 Task: Create a due date automation trigger when advanced on, 2 hours before a card is due add fields with custom field "Resume" set to a number greater than 1 and lower than 10.
Action: Mouse moved to (909, 270)
Screenshot: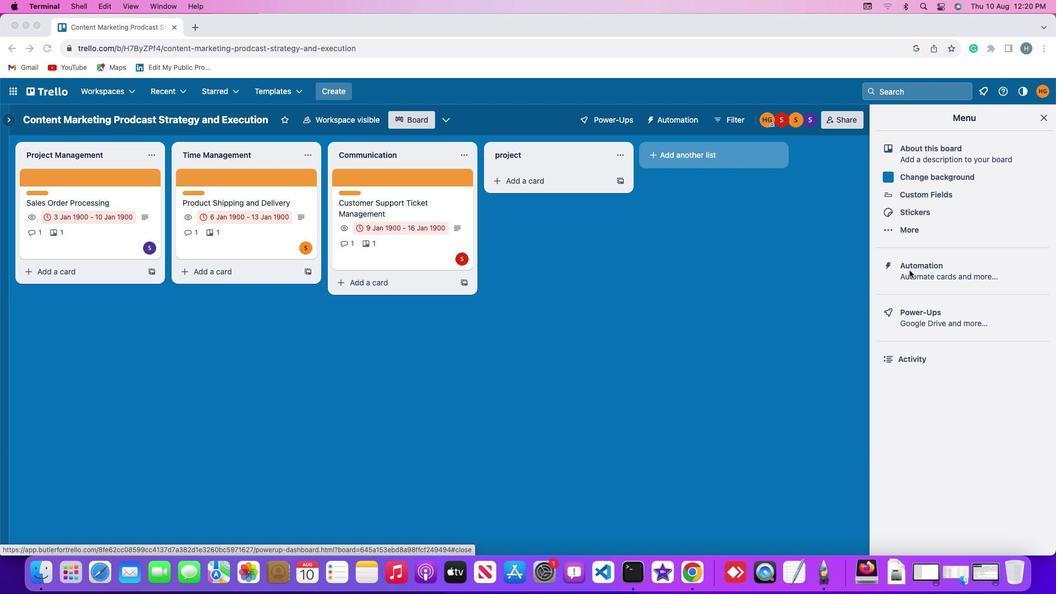
Action: Mouse pressed left at (909, 270)
Screenshot: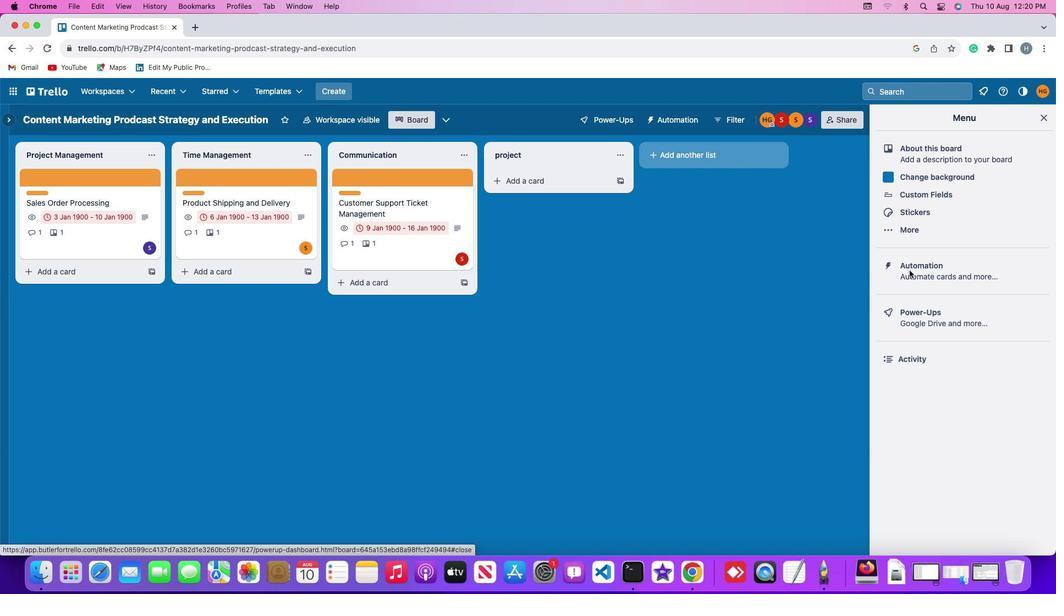 
Action: Mouse pressed left at (909, 270)
Screenshot: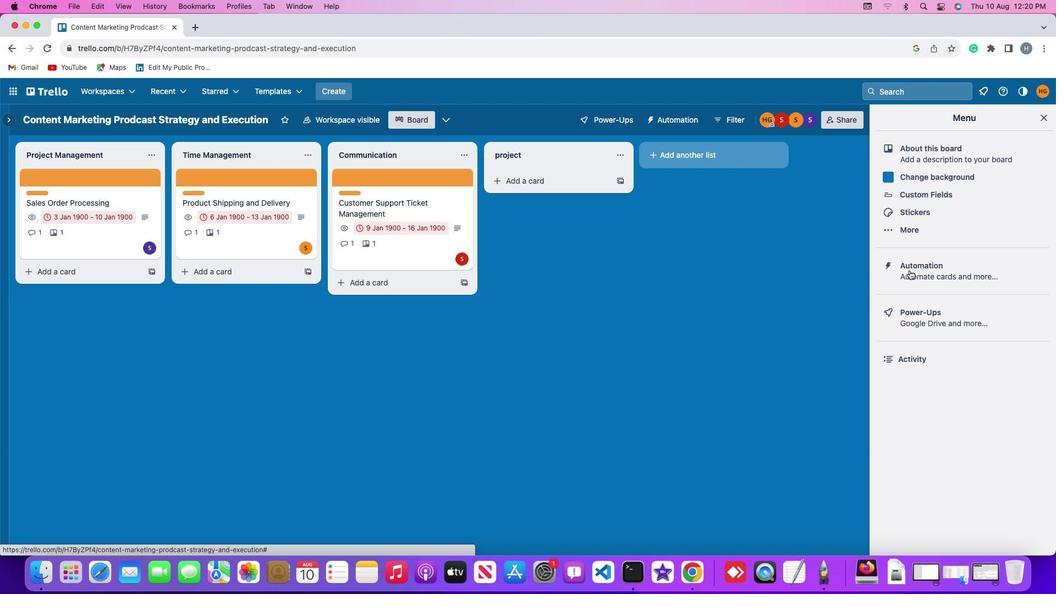 
Action: Mouse moved to (59, 257)
Screenshot: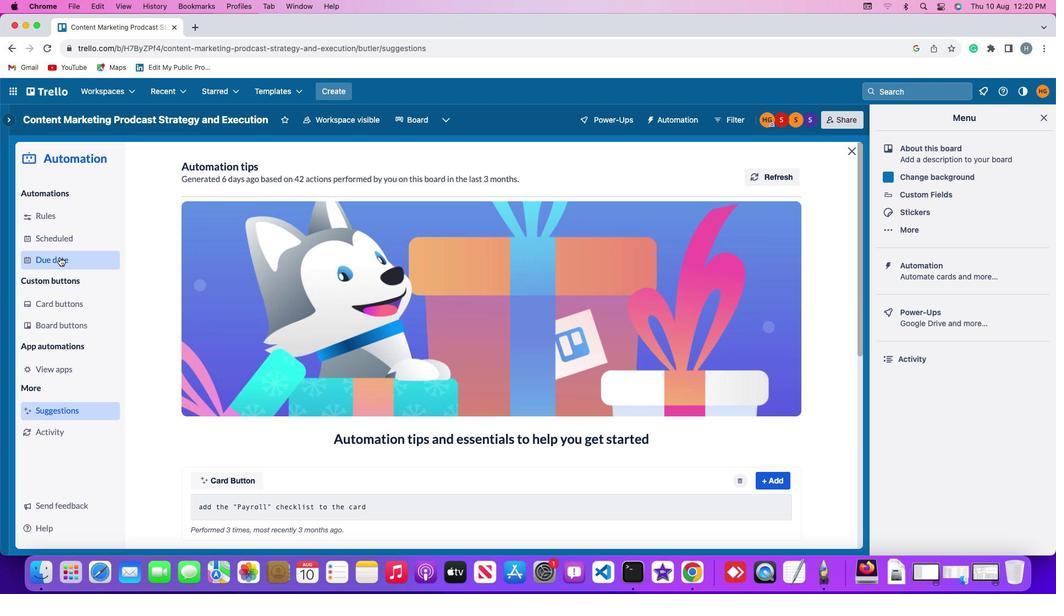 
Action: Mouse pressed left at (59, 257)
Screenshot: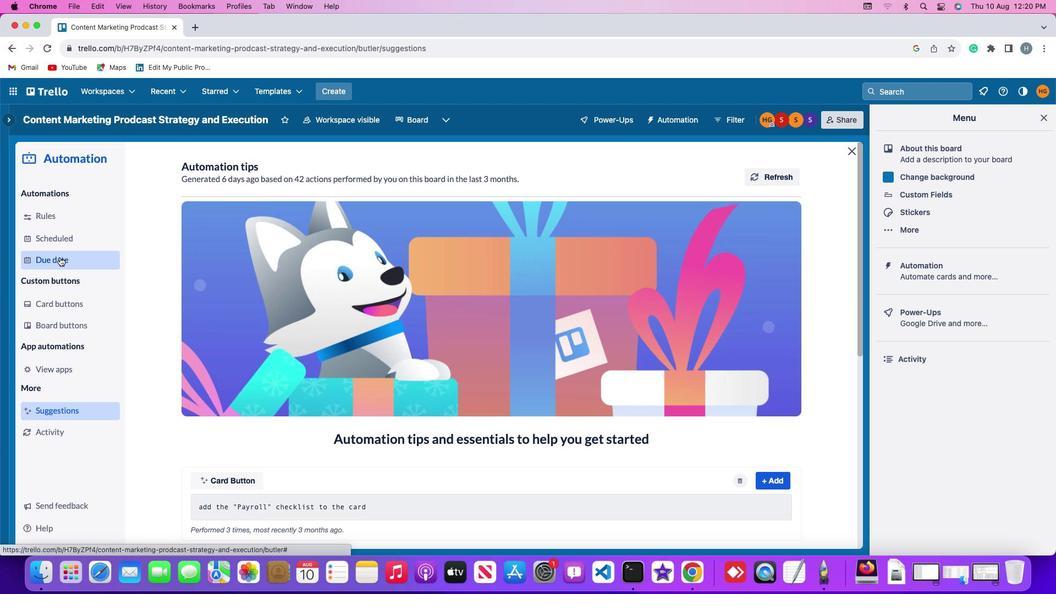 
Action: Mouse moved to (756, 164)
Screenshot: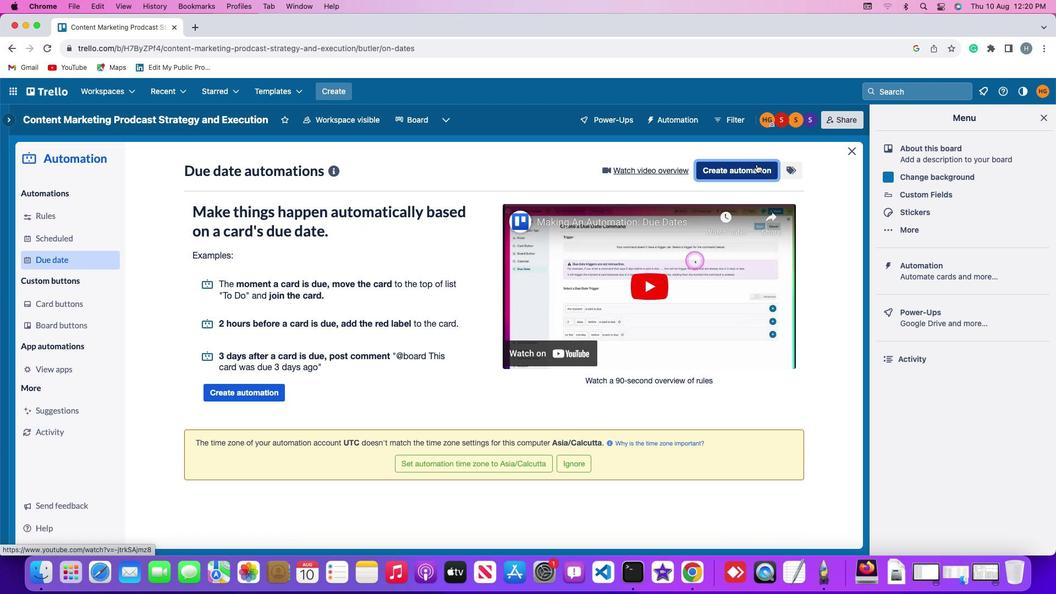 
Action: Mouse pressed left at (756, 164)
Screenshot: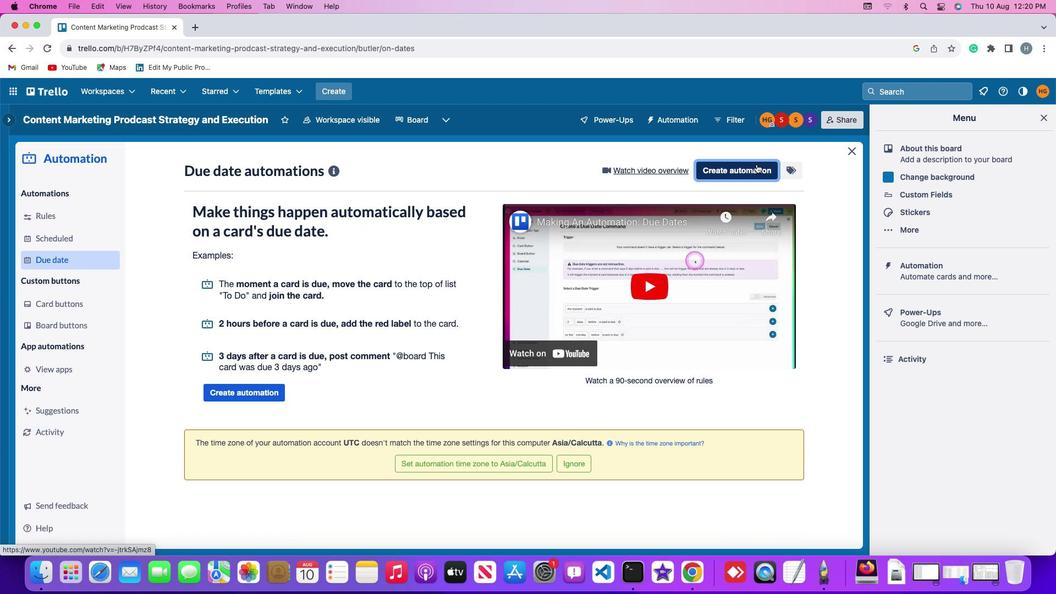 
Action: Mouse moved to (248, 278)
Screenshot: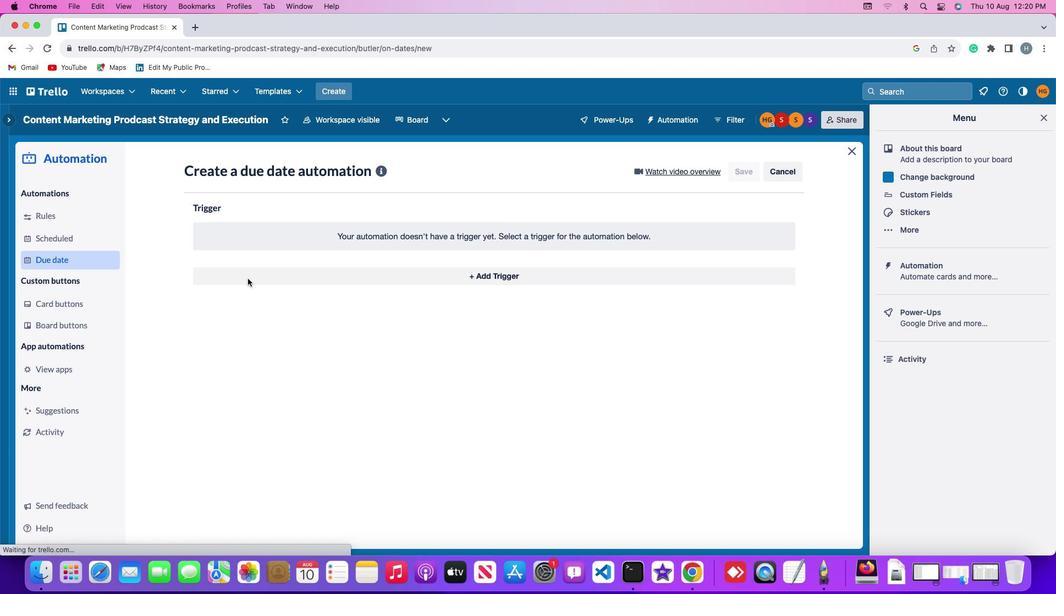
Action: Mouse pressed left at (248, 278)
Screenshot: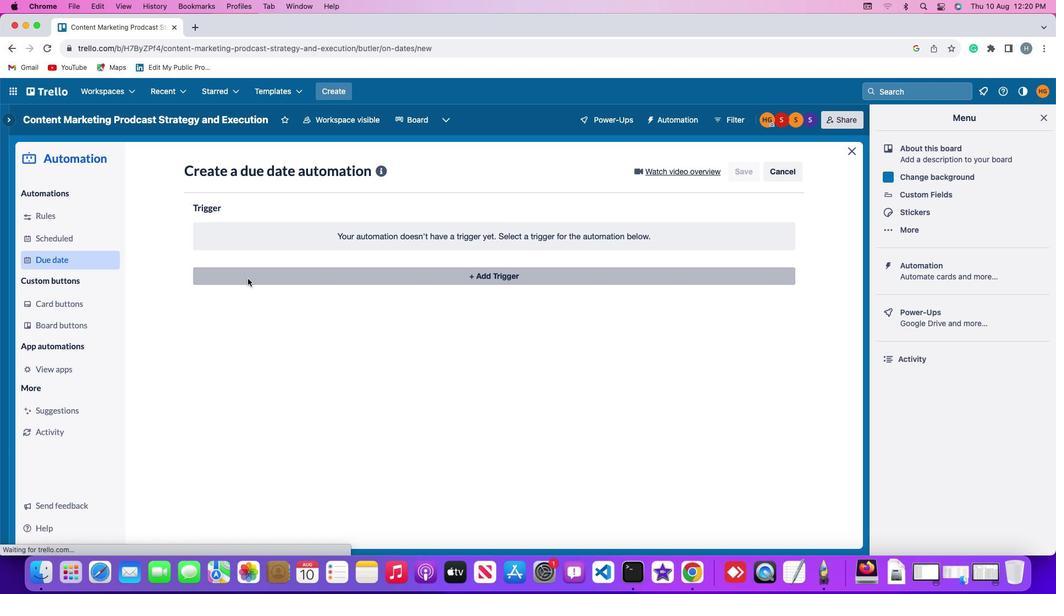 
Action: Mouse moved to (219, 440)
Screenshot: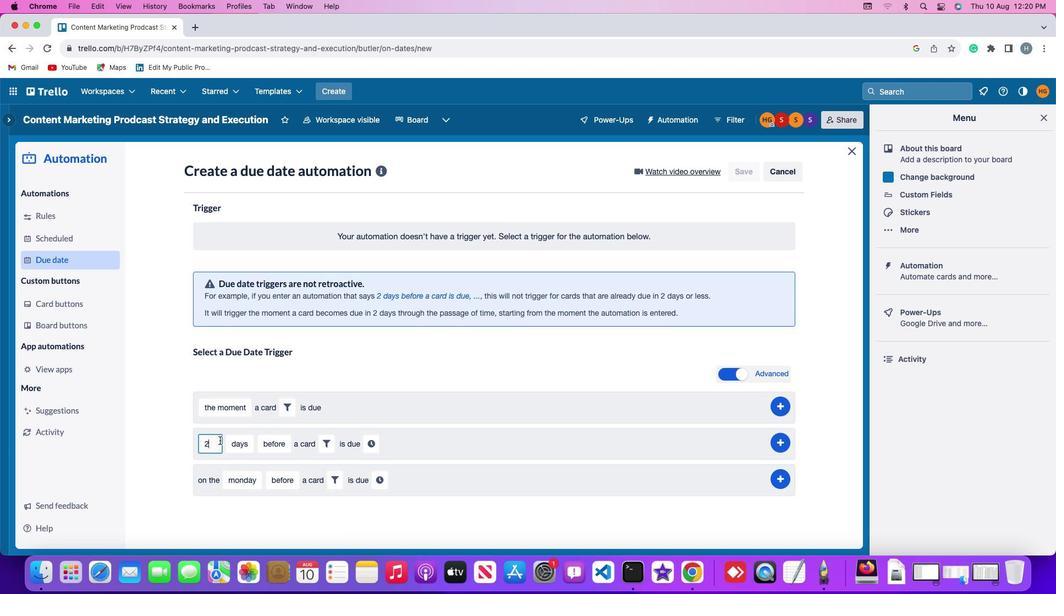 
Action: Mouse pressed left at (219, 440)
Screenshot: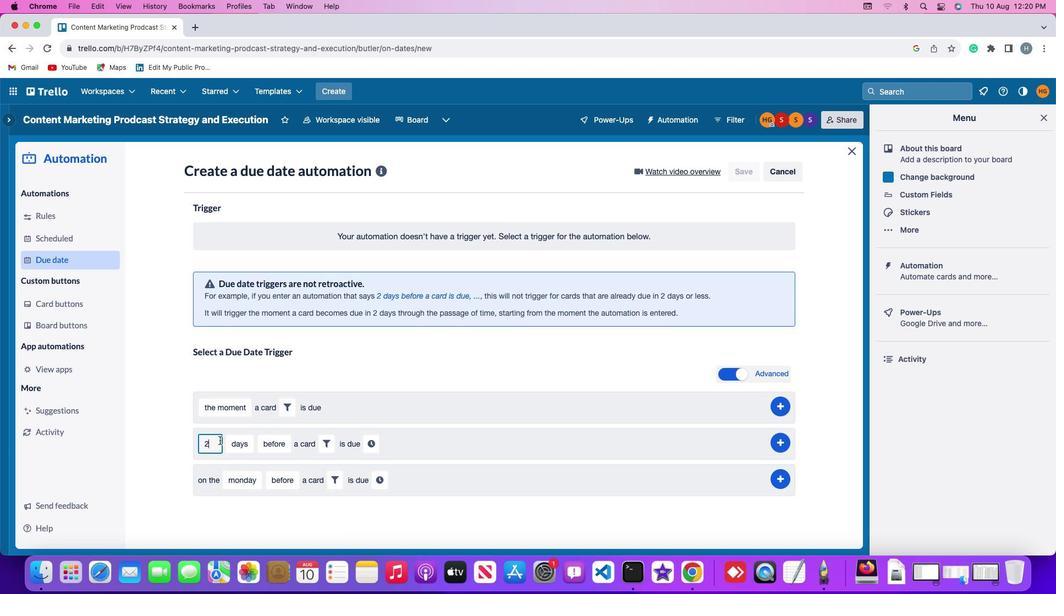 
Action: Mouse moved to (216, 439)
Screenshot: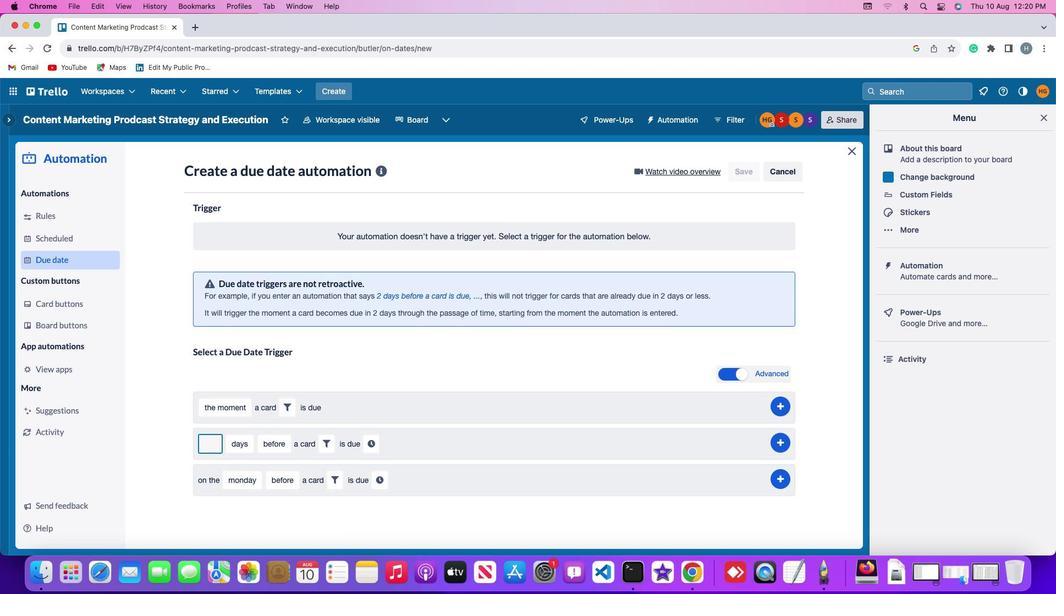 
Action: Key pressed Key.backspace
Screenshot: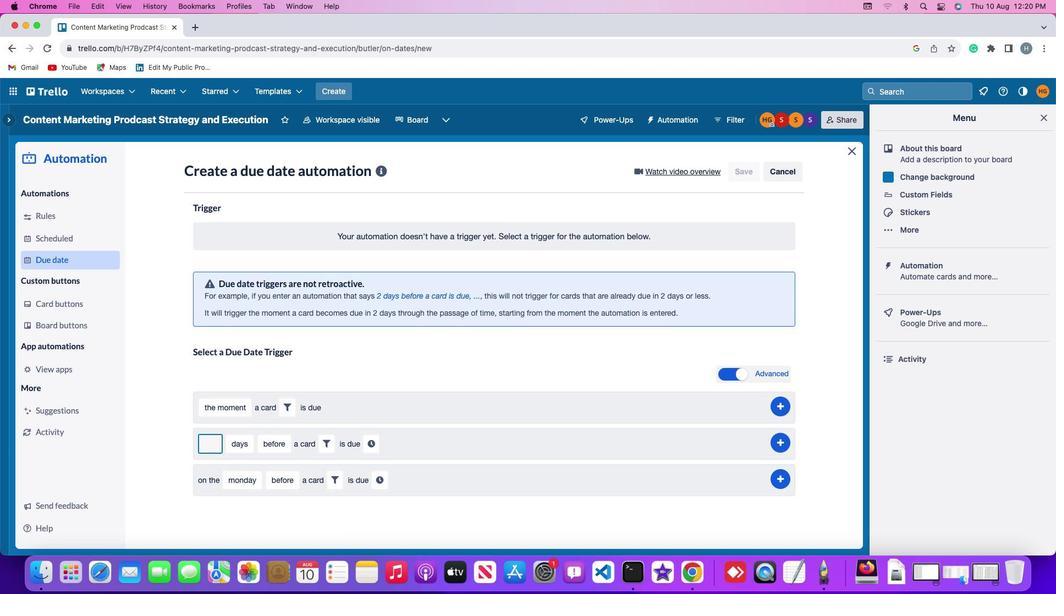 
Action: Mouse moved to (216, 440)
Screenshot: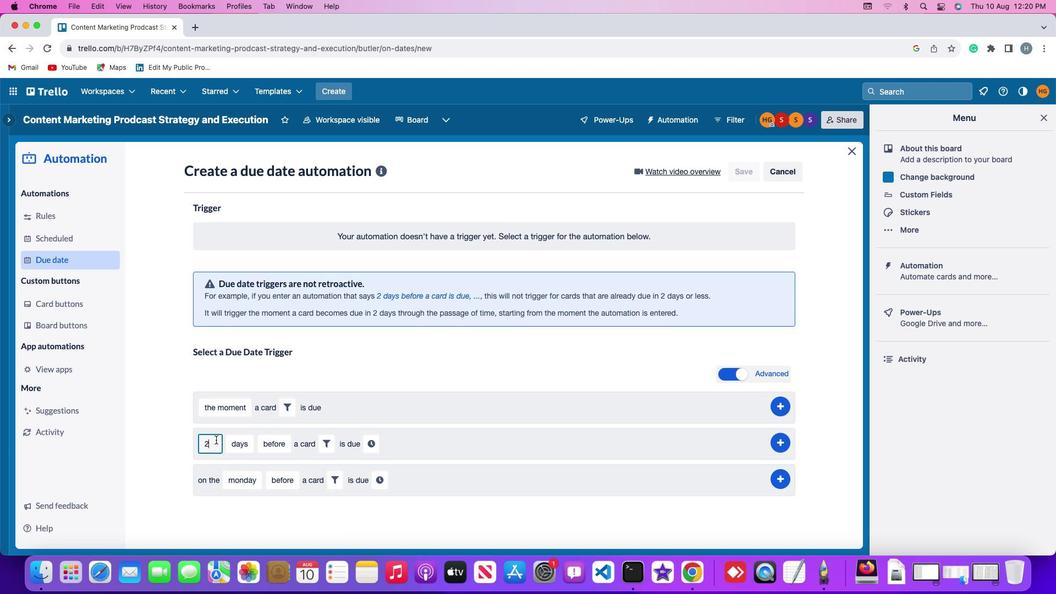 
Action: Key pressed '2'
Screenshot: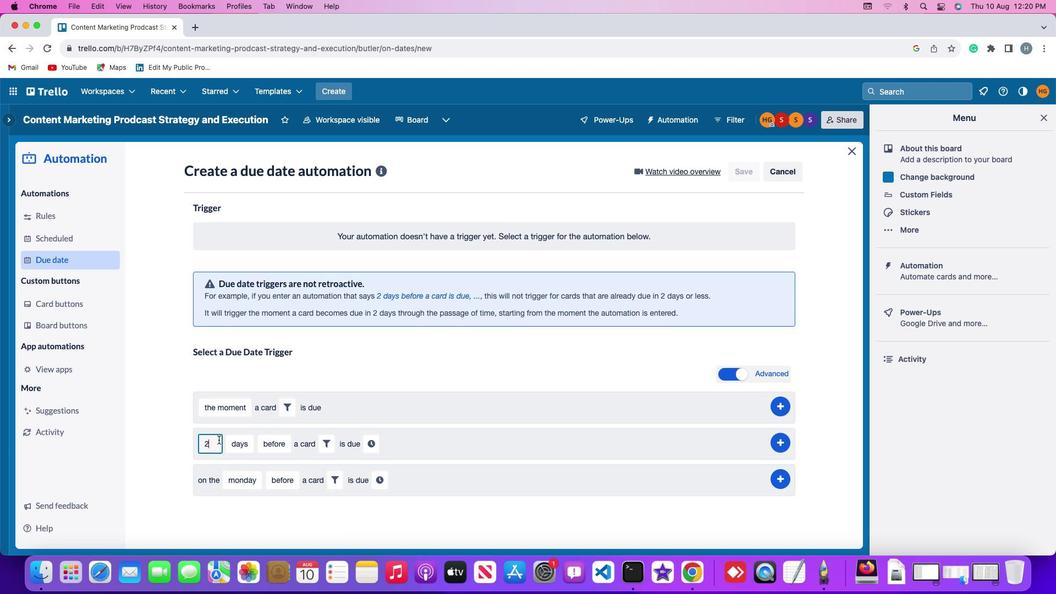 
Action: Mouse moved to (242, 440)
Screenshot: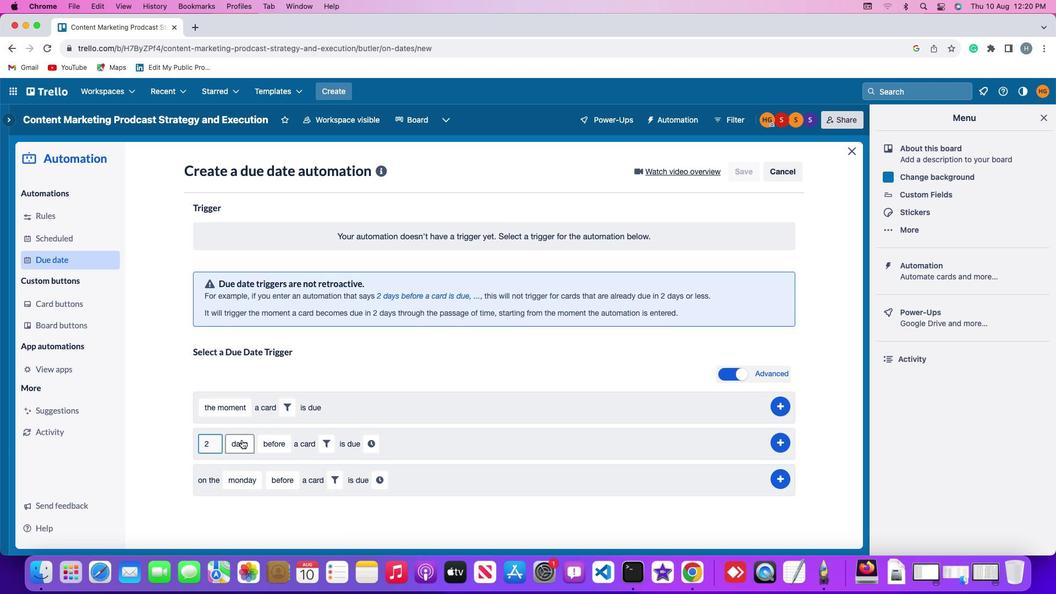 
Action: Mouse pressed left at (242, 440)
Screenshot: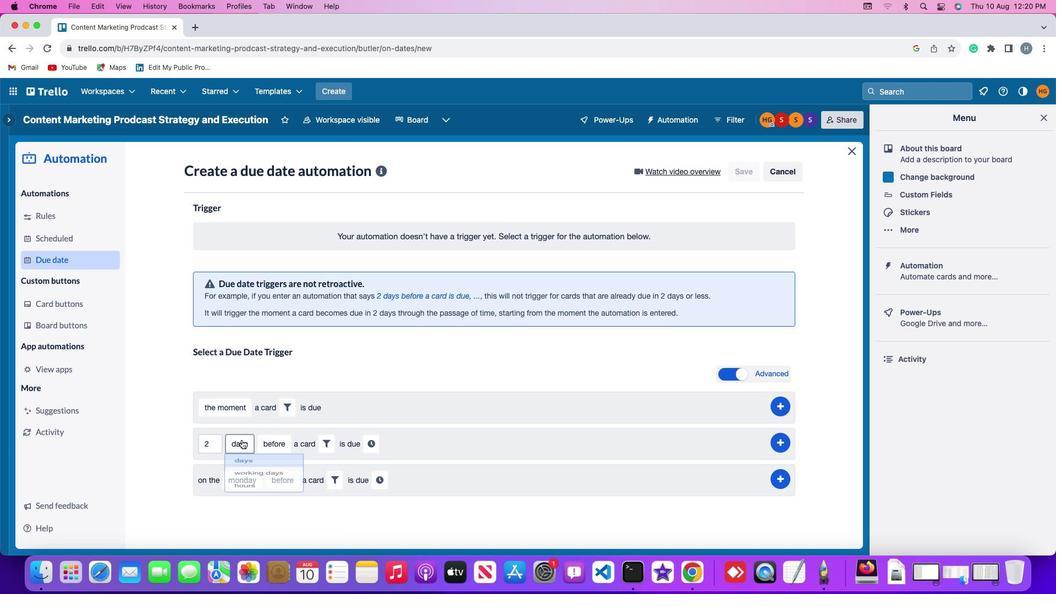 
Action: Mouse moved to (243, 504)
Screenshot: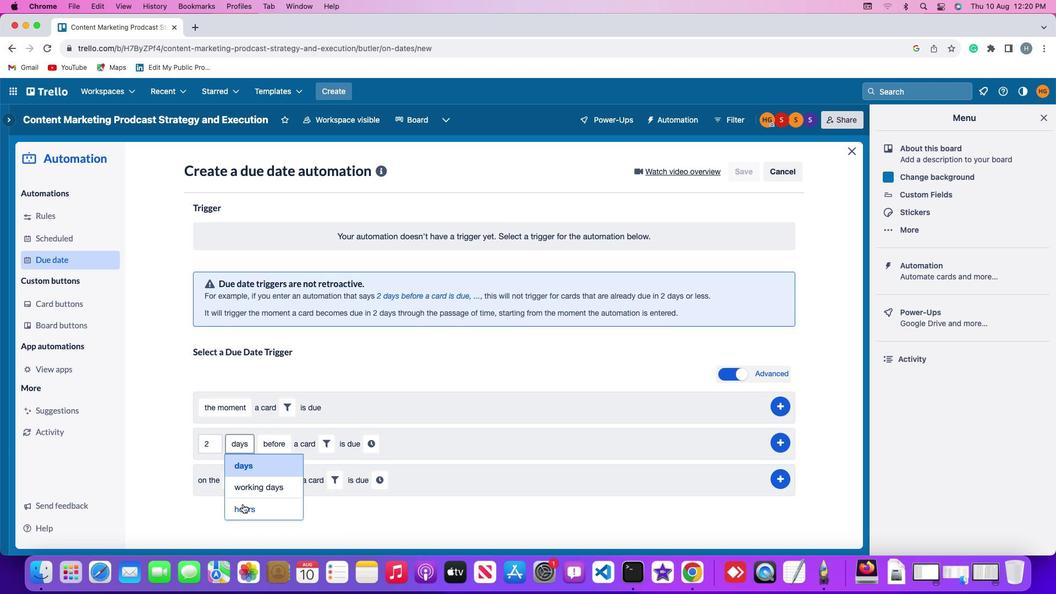 
Action: Mouse pressed left at (243, 504)
Screenshot: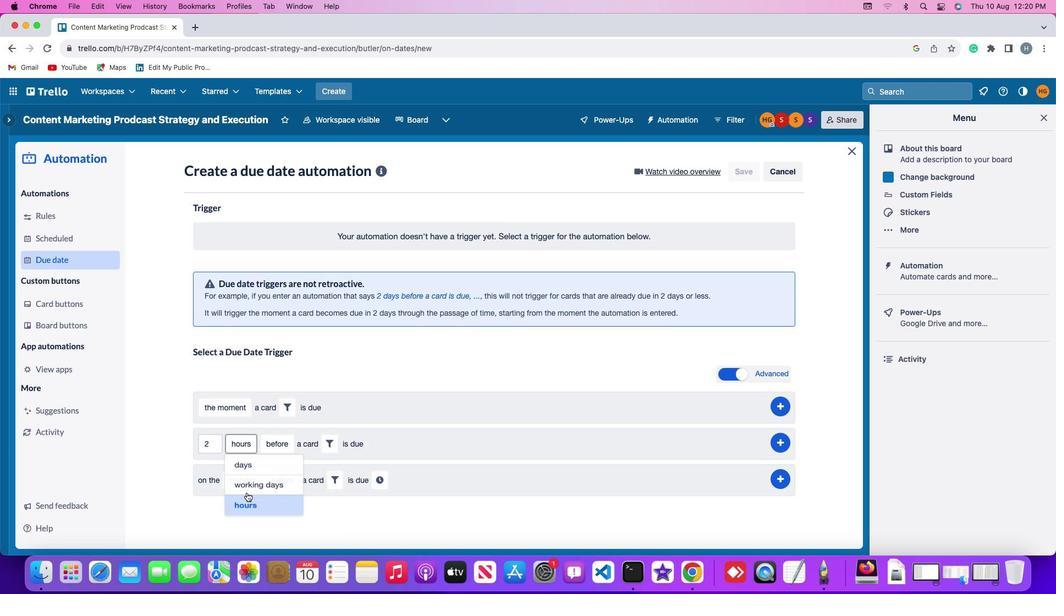 
Action: Mouse moved to (269, 443)
Screenshot: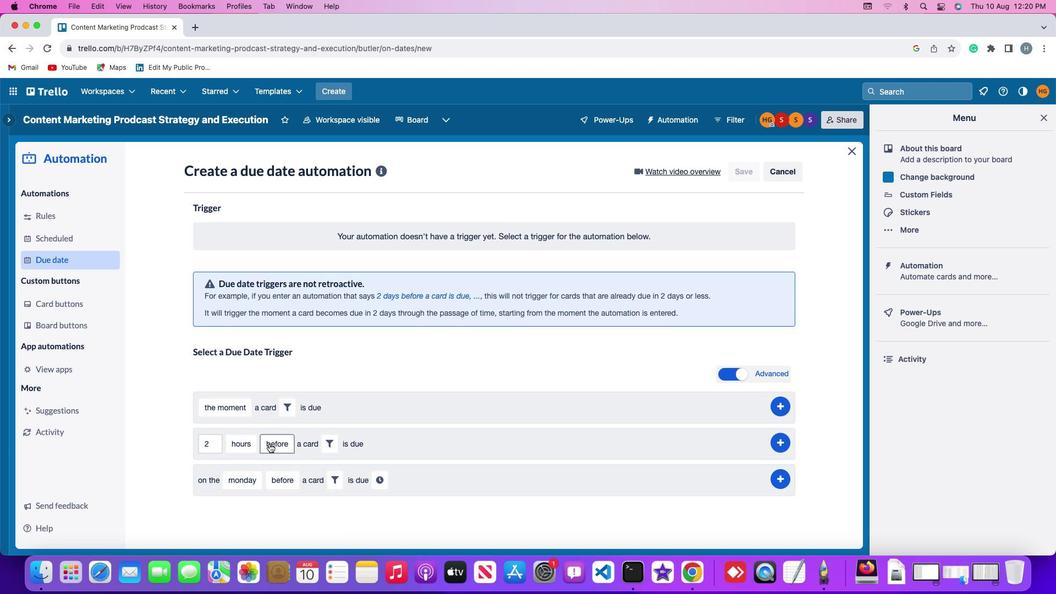 
Action: Mouse pressed left at (269, 443)
Screenshot: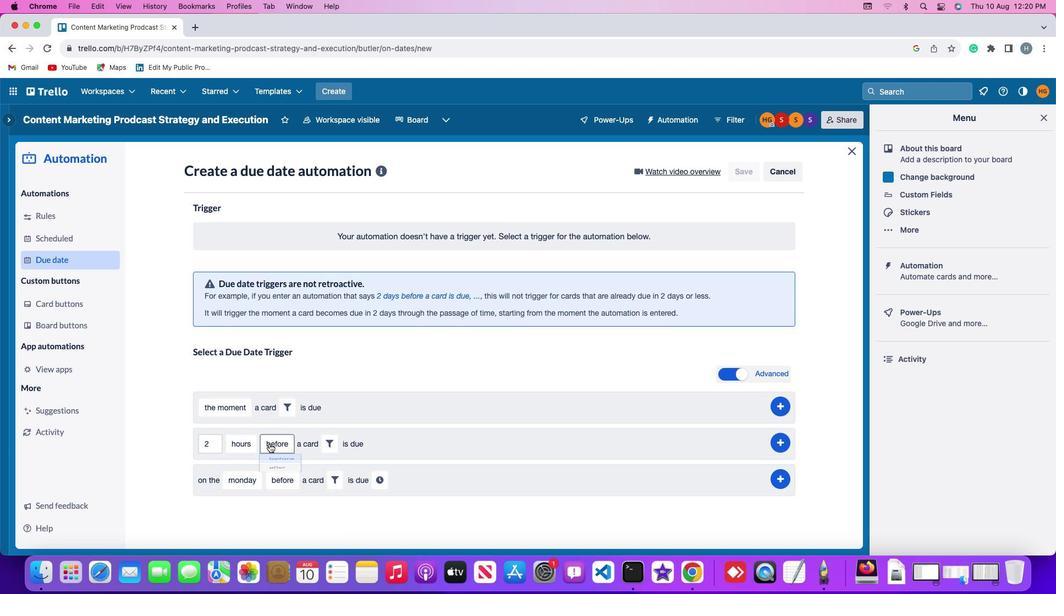
Action: Mouse moved to (286, 462)
Screenshot: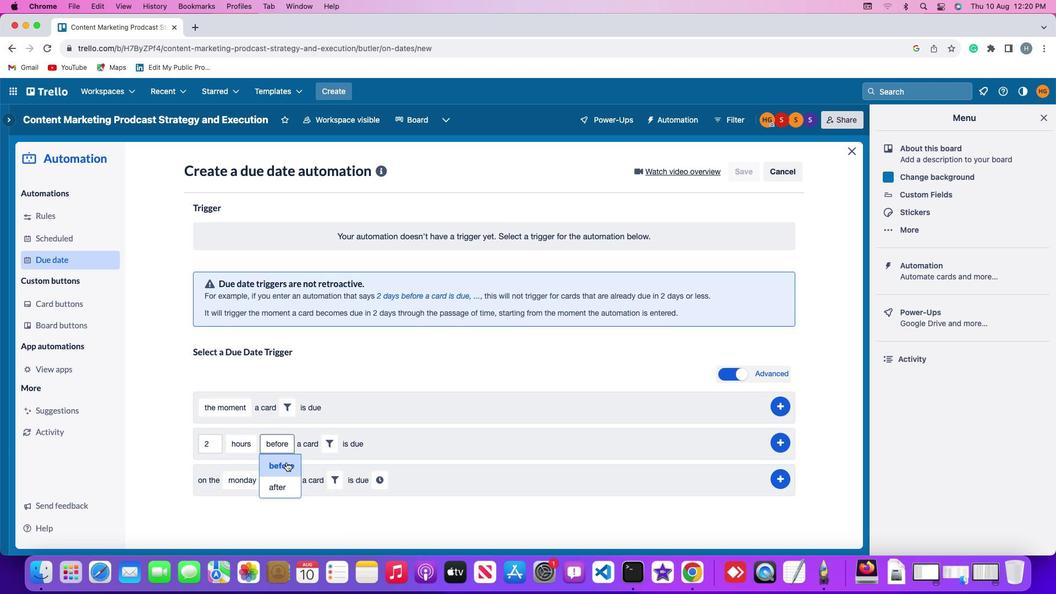 
Action: Mouse pressed left at (286, 462)
Screenshot: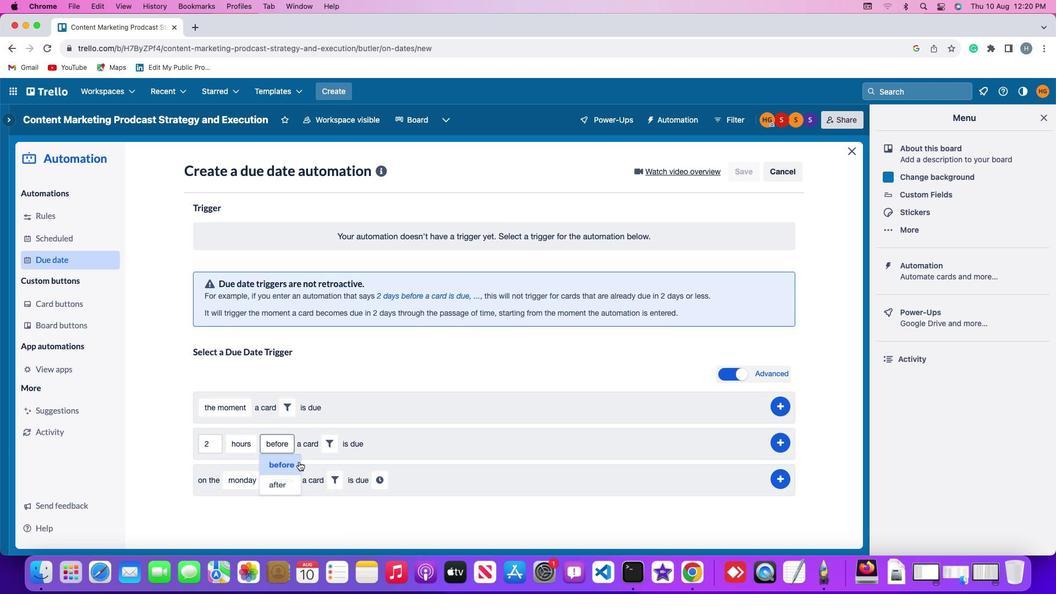 
Action: Mouse moved to (337, 447)
Screenshot: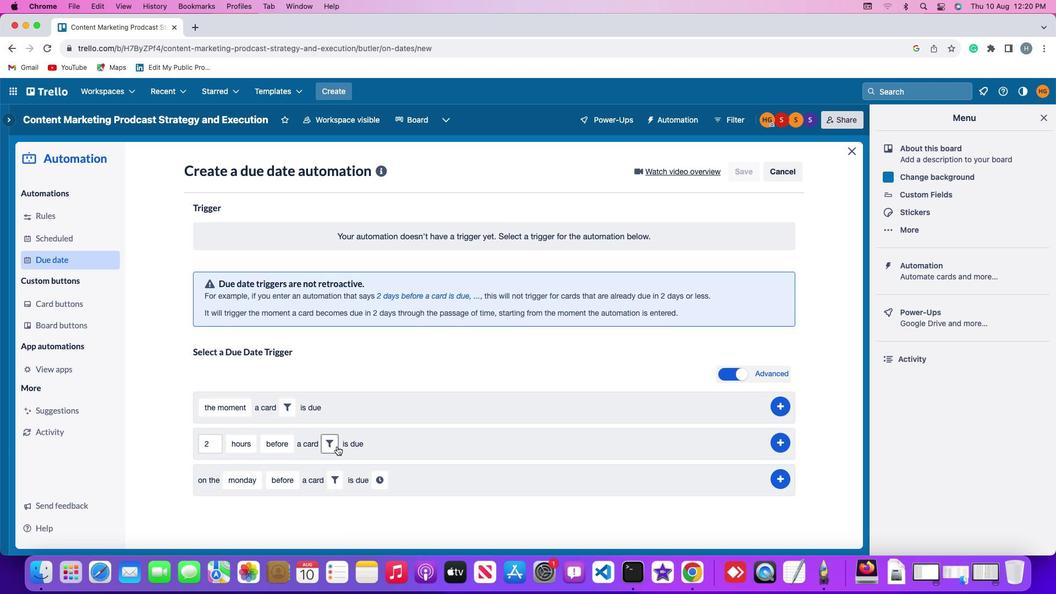 
Action: Mouse pressed left at (337, 447)
Screenshot: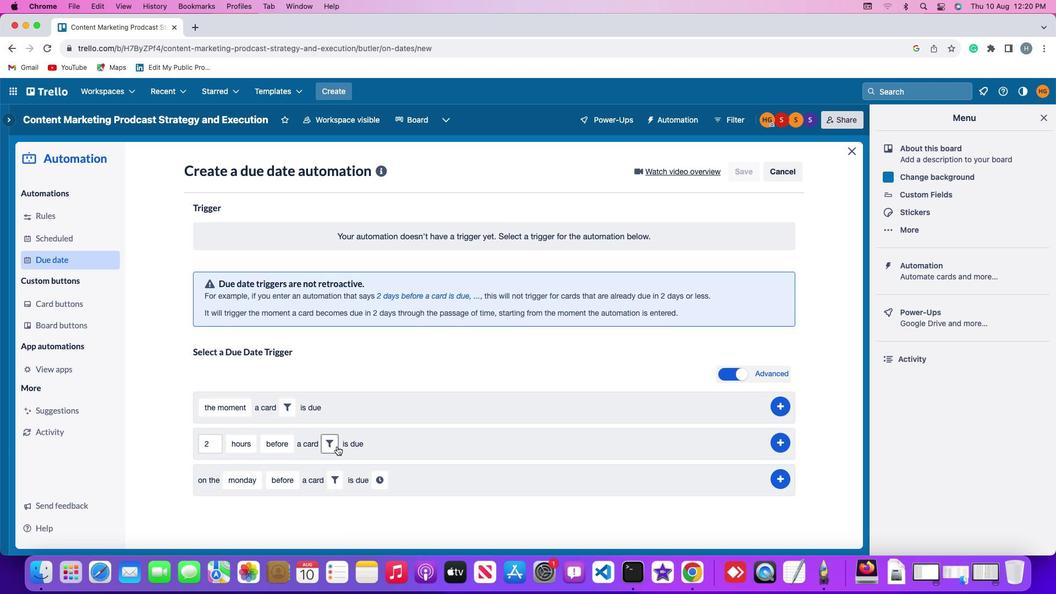 
Action: Mouse moved to (498, 480)
Screenshot: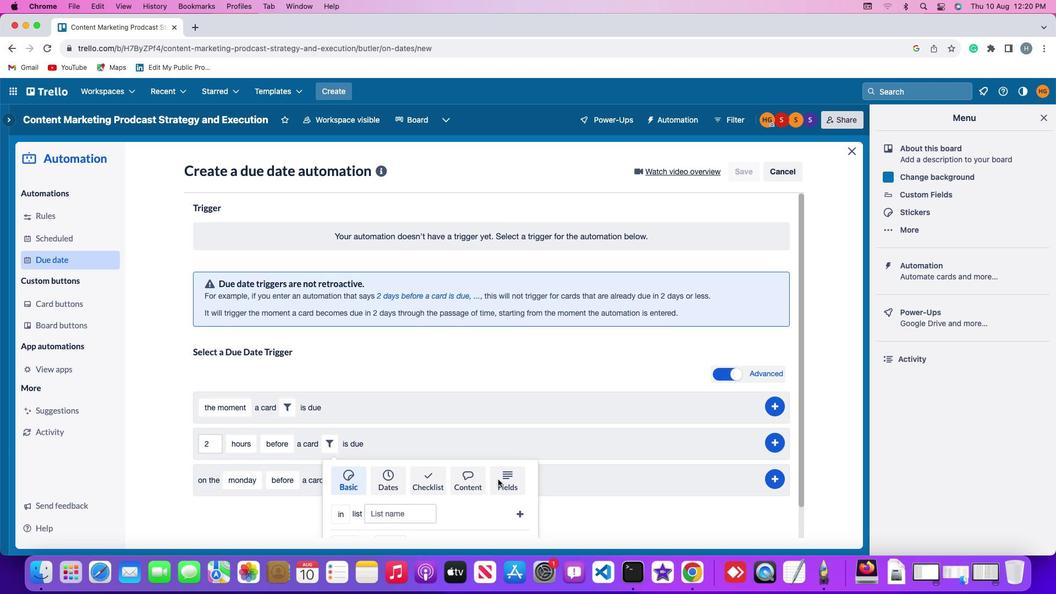 
Action: Mouse pressed left at (498, 480)
Screenshot: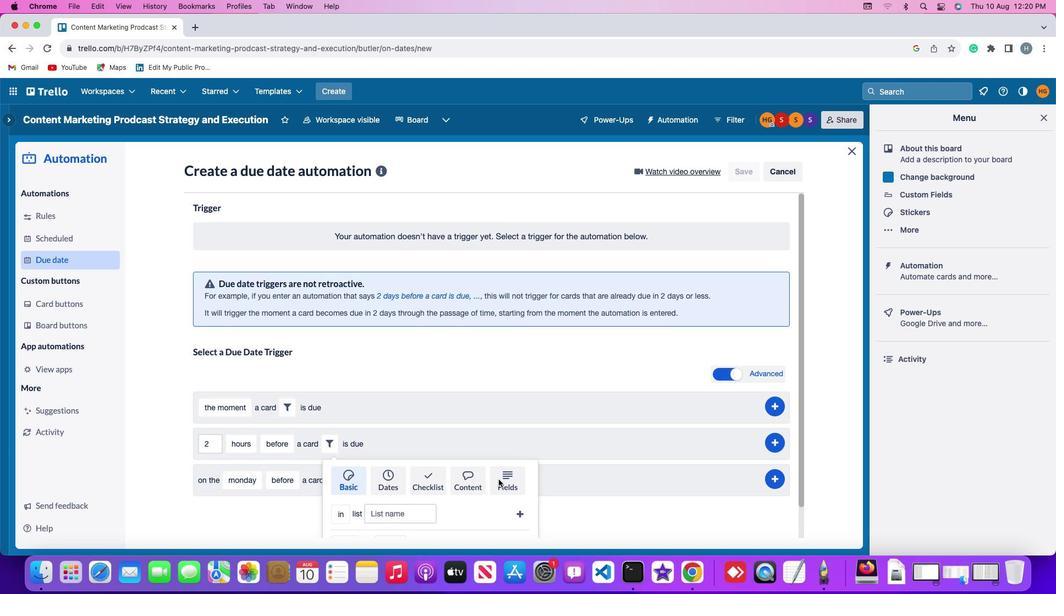 
Action: Mouse moved to (293, 511)
Screenshot: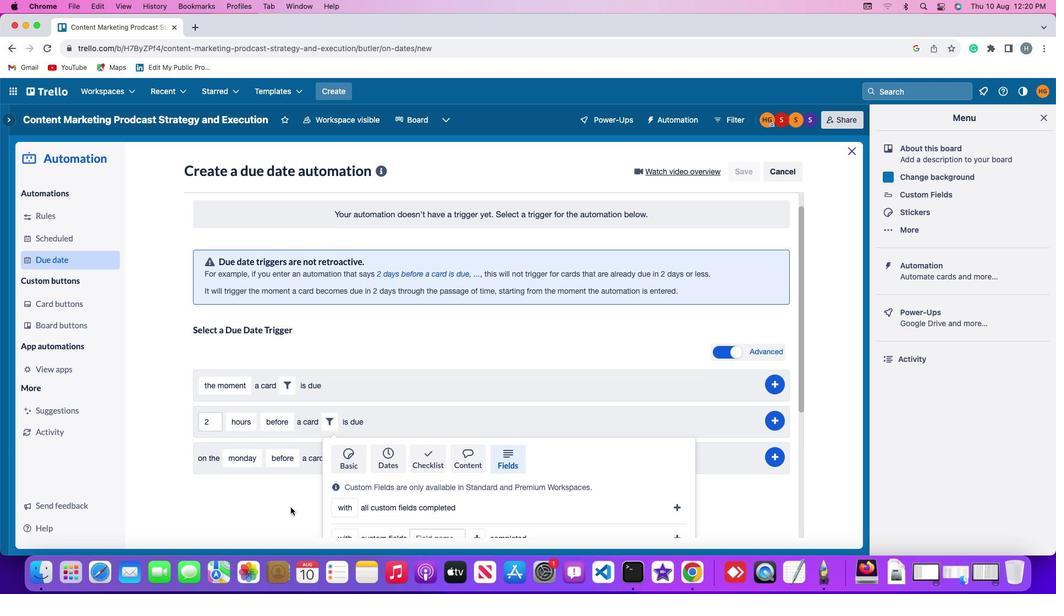 
Action: Mouse scrolled (293, 511) with delta (0, 0)
Screenshot: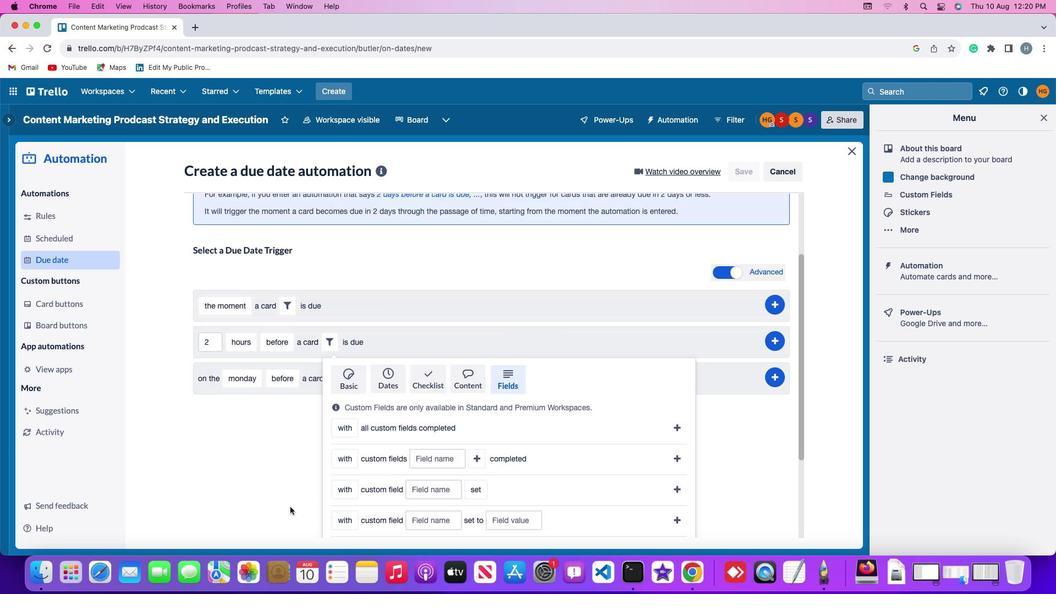 
Action: Mouse moved to (293, 511)
Screenshot: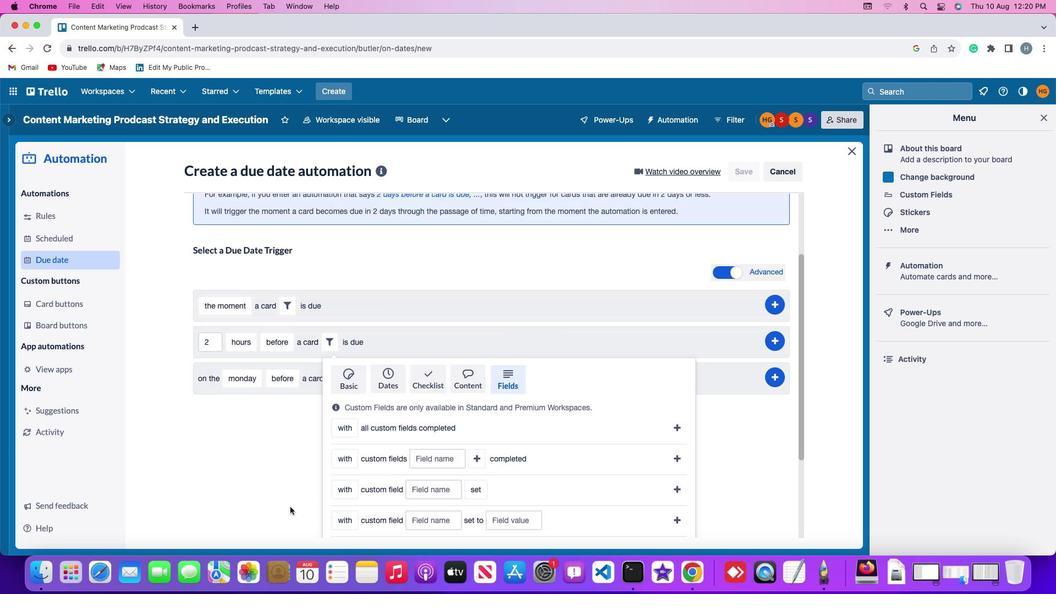 
Action: Mouse scrolled (293, 511) with delta (0, 0)
Screenshot: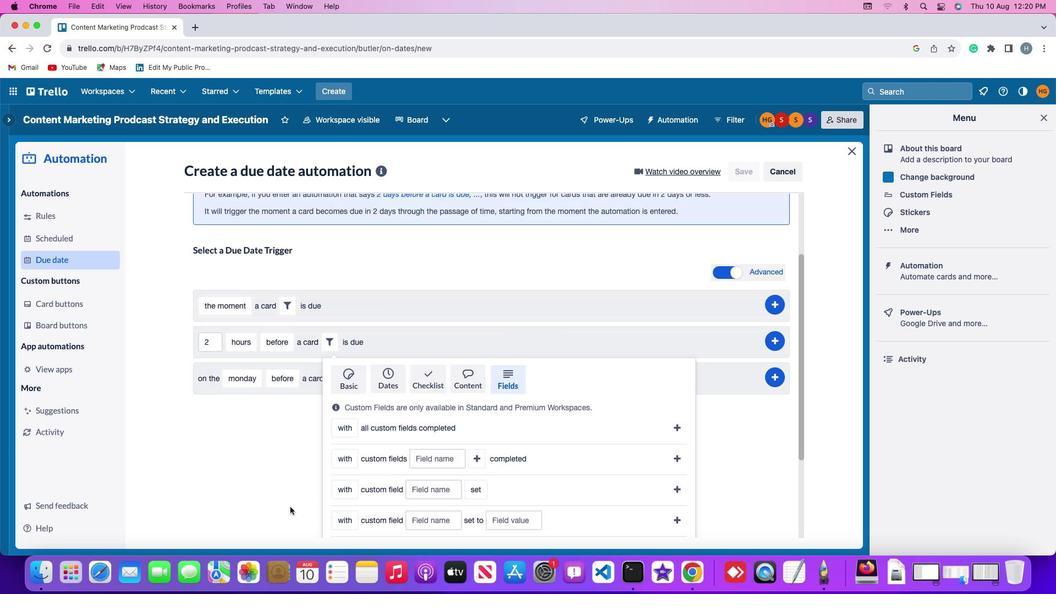 
Action: Mouse moved to (293, 511)
Screenshot: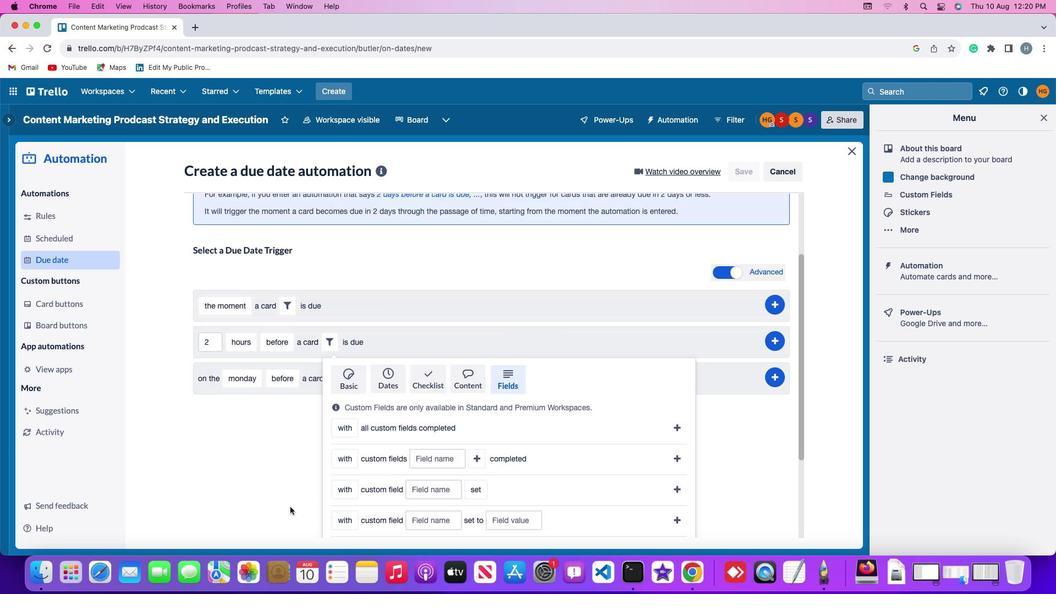 
Action: Mouse scrolled (293, 511) with delta (0, -1)
Screenshot: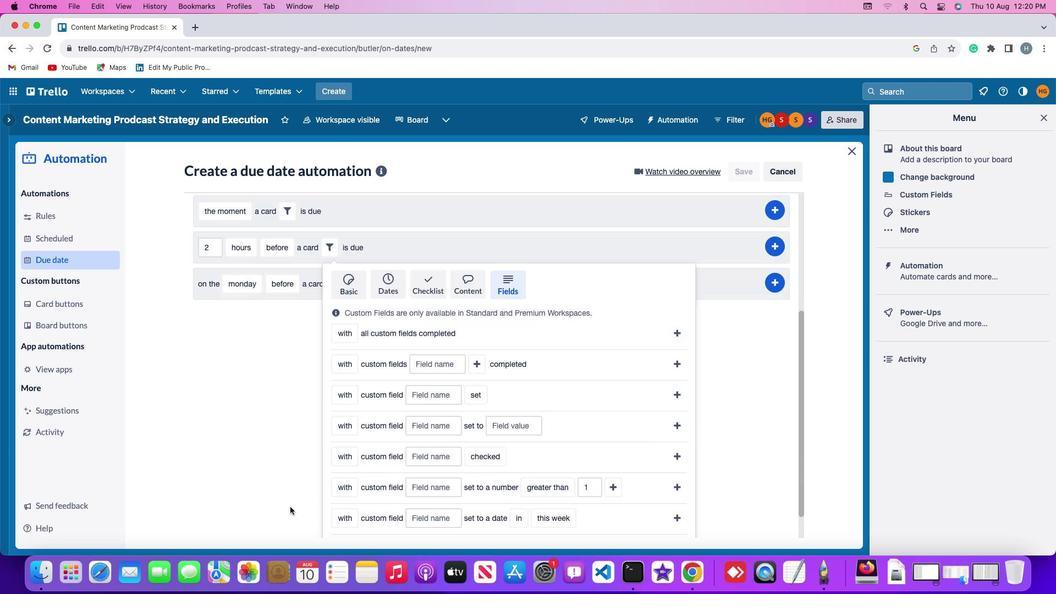 
Action: Mouse moved to (292, 510)
Screenshot: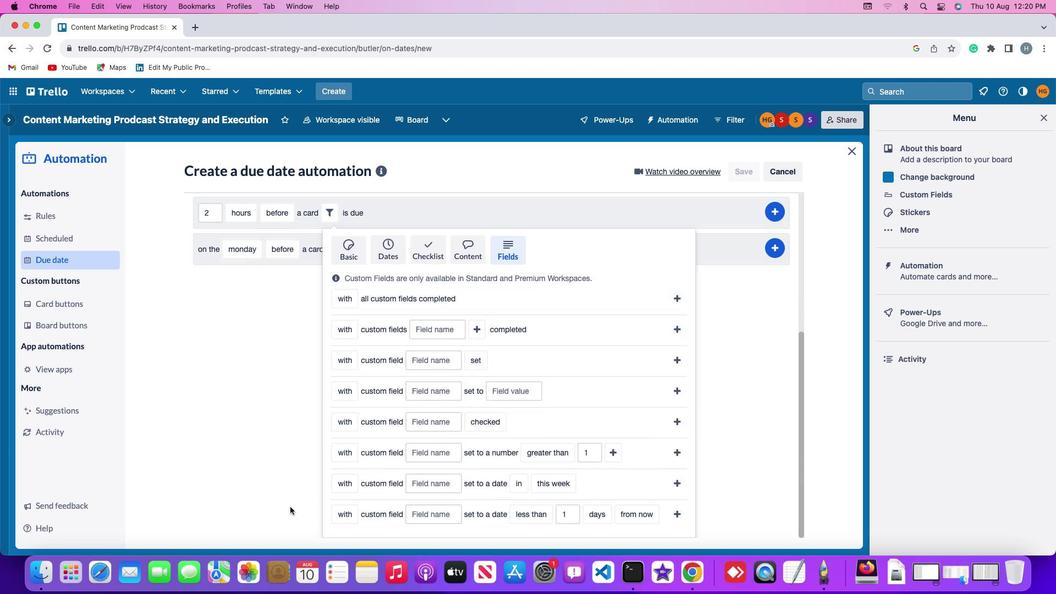 
Action: Mouse scrolled (292, 510) with delta (0, -2)
Screenshot: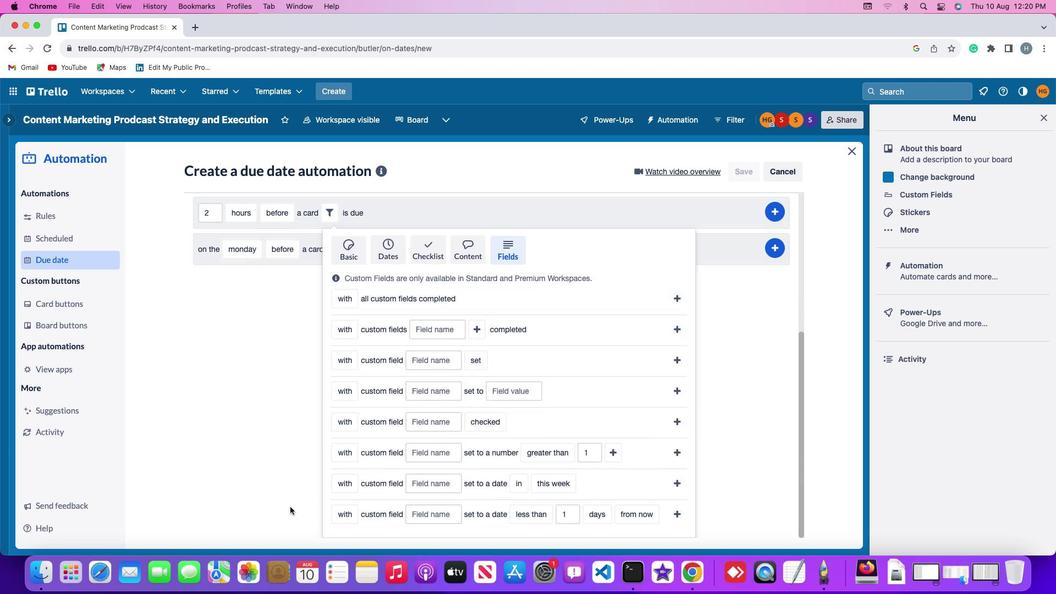 
Action: Mouse moved to (291, 508)
Screenshot: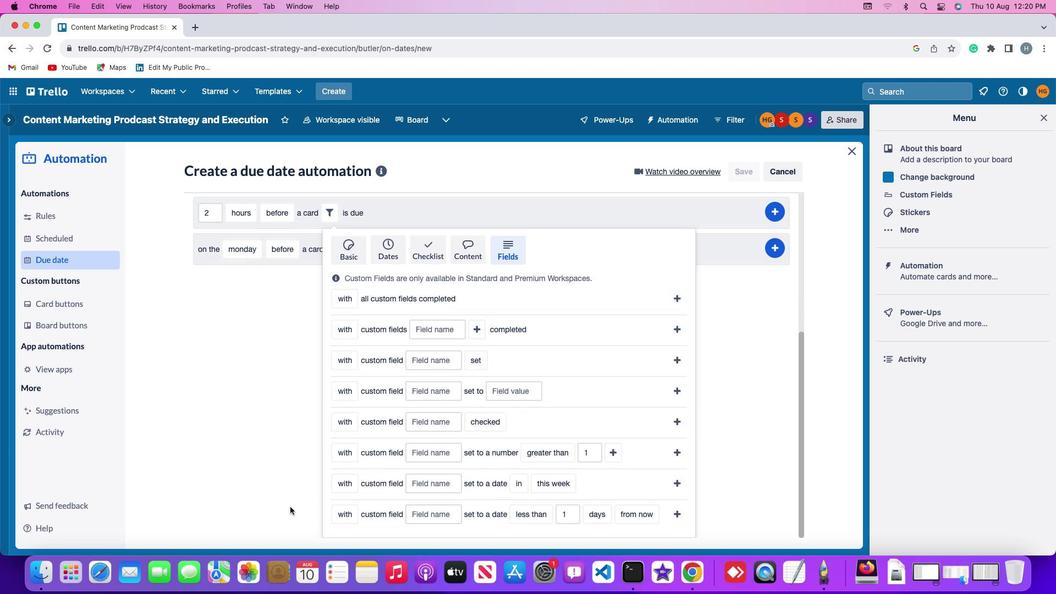 
Action: Mouse scrolled (291, 508) with delta (0, -3)
Screenshot: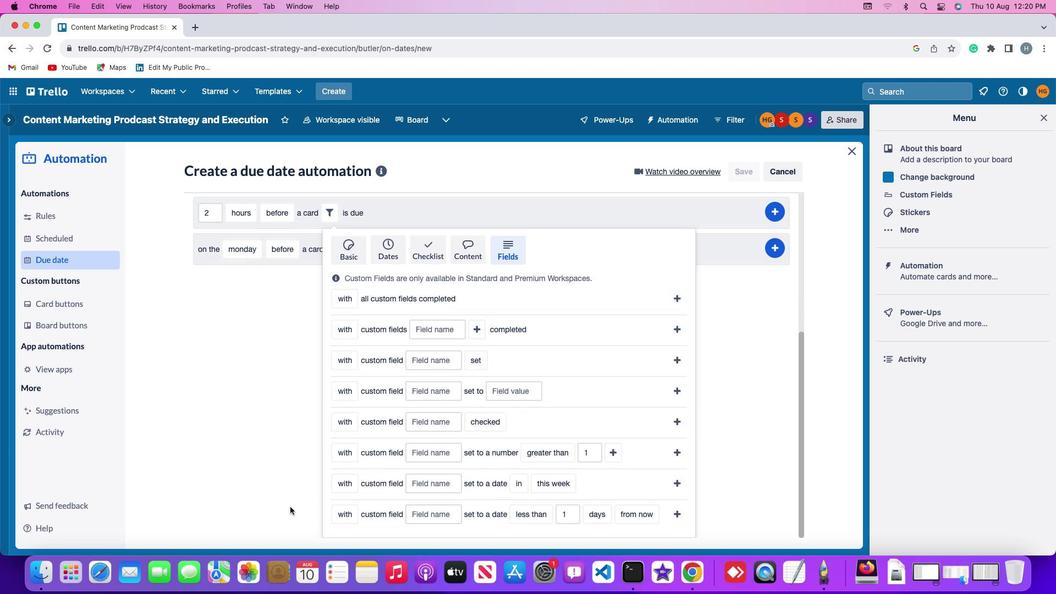 
Action: Mouse moved to (290, 507)
Screenshot: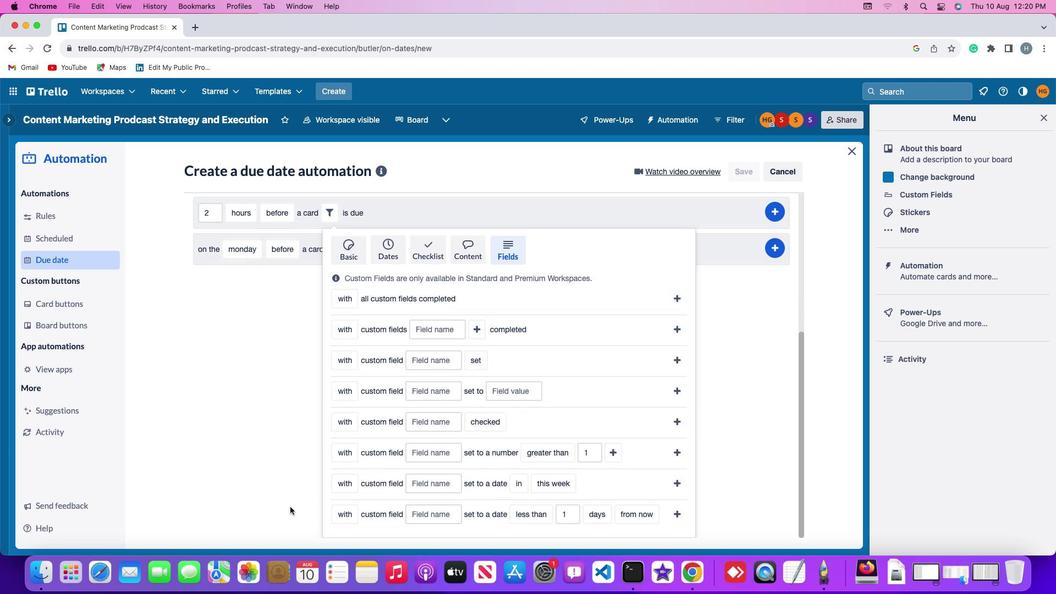 
Action: Mouse scrolled (290, 507) with delta (0, 0)
Screenshot: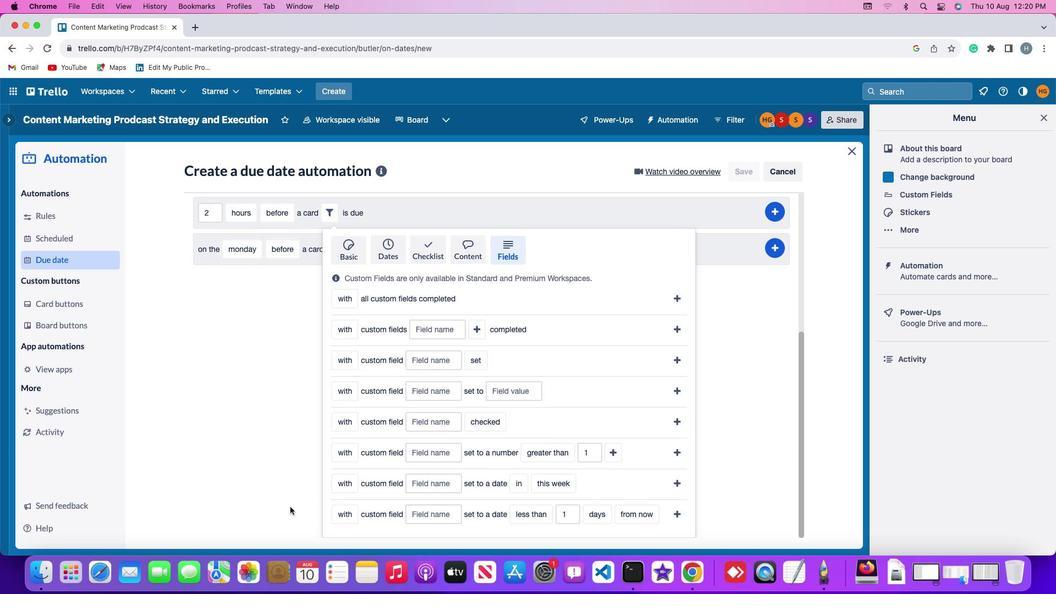 
Action: Mouse scrolled (290, 507) with delta (0, 0)
Screenshot: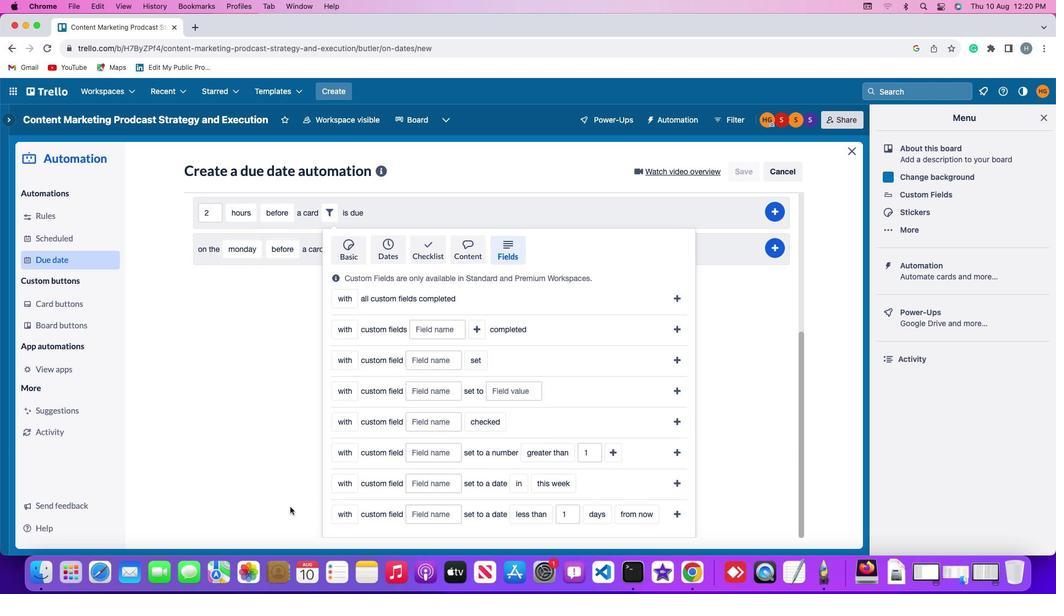 
Action: Mouse scrolled (290, 507) with delta (0, -1)
Screenshot: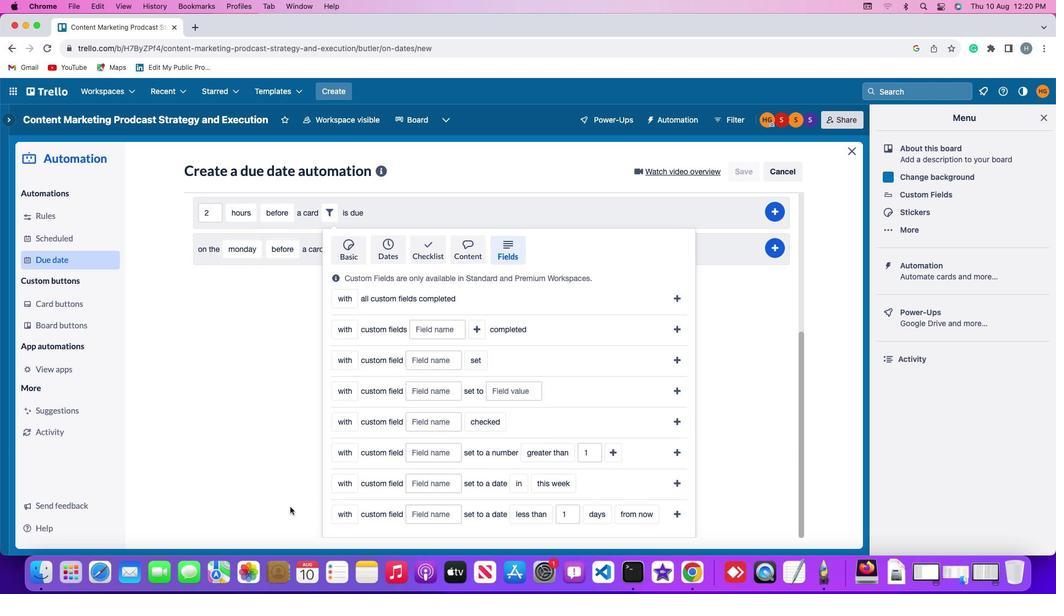 
Action: Mouse scrolled (290, 507) with delta (0, -2)
Screenshot: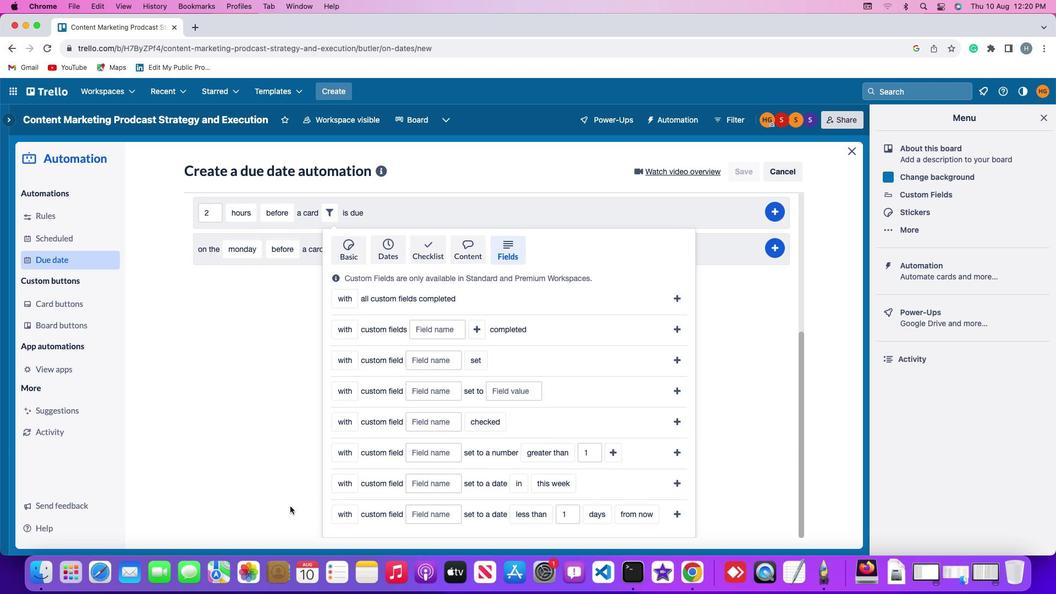 
Action: Mouse moved to (354, 453)
Screenshot: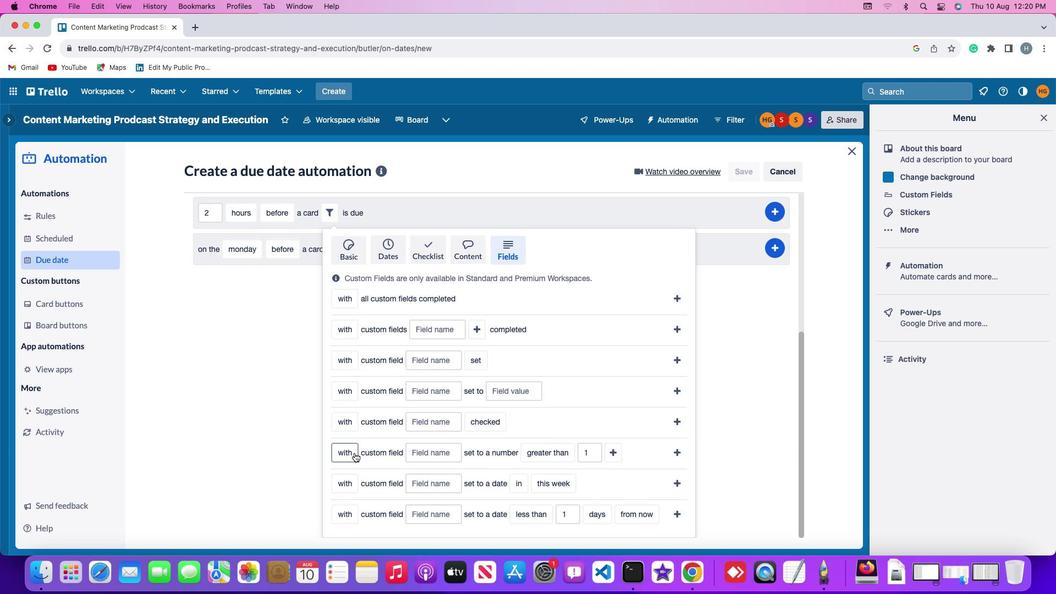 
Action: Mouse pressed left at (354, 453)
Screenshot: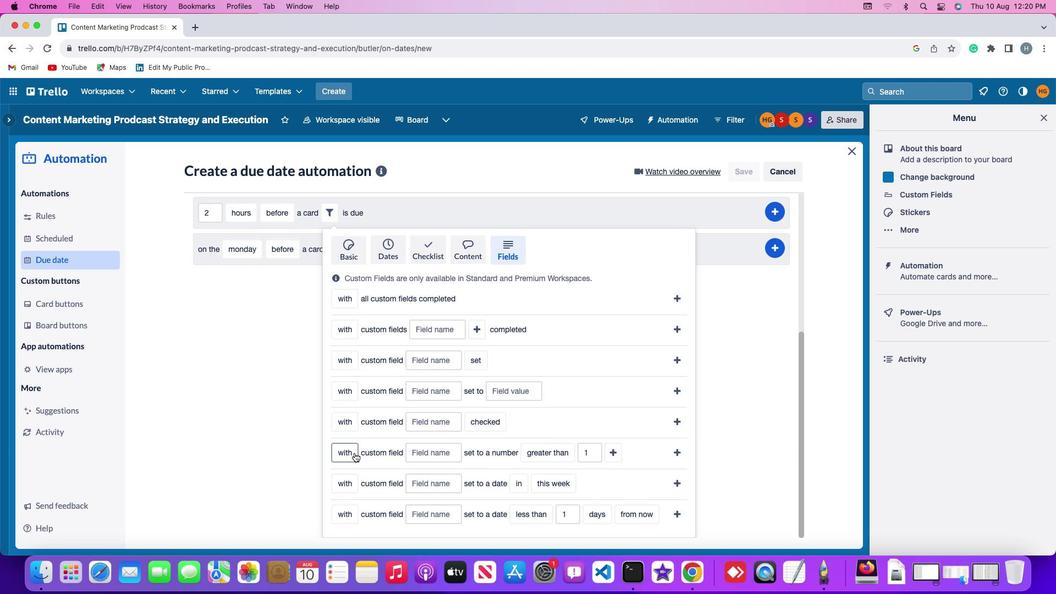 
Action: Mouse moved to (357, 472)
Screenshot: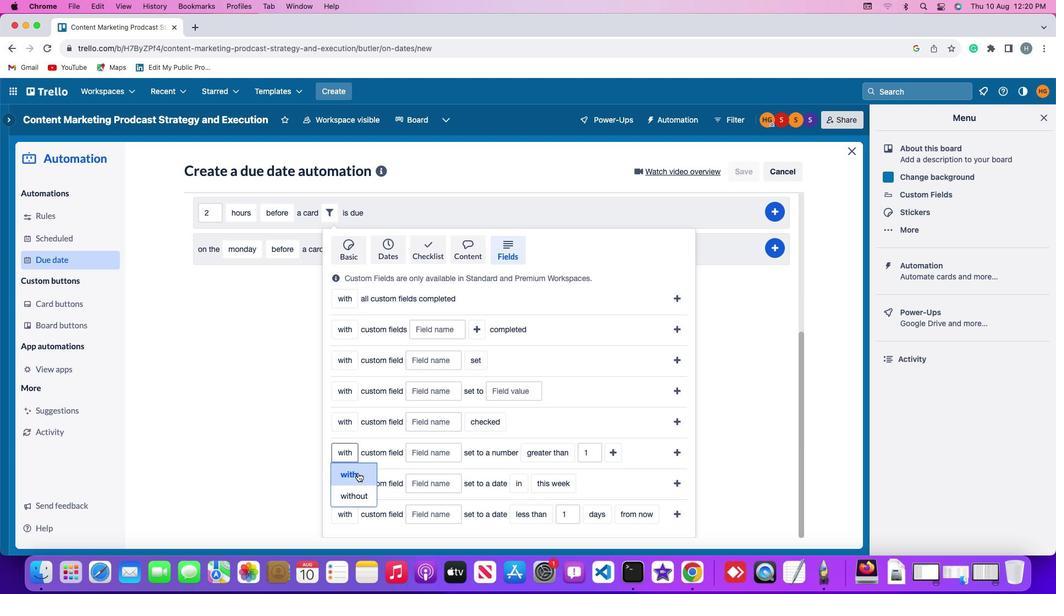 
Action: Mouse pressed left at (357, 472)
Screenshot: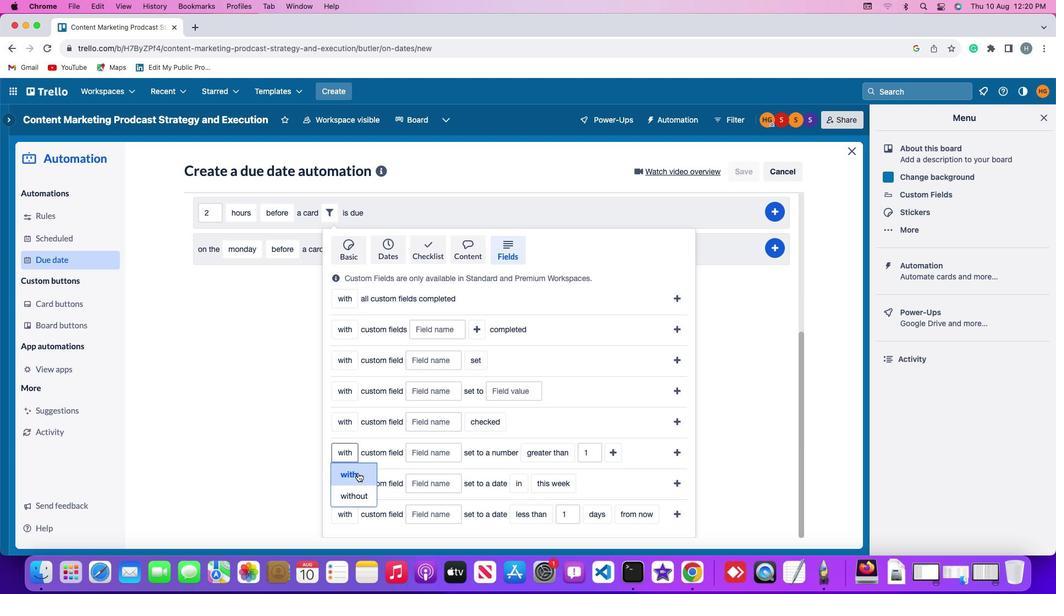 
Action: Mouse moved to (432, 448)
Screenshot: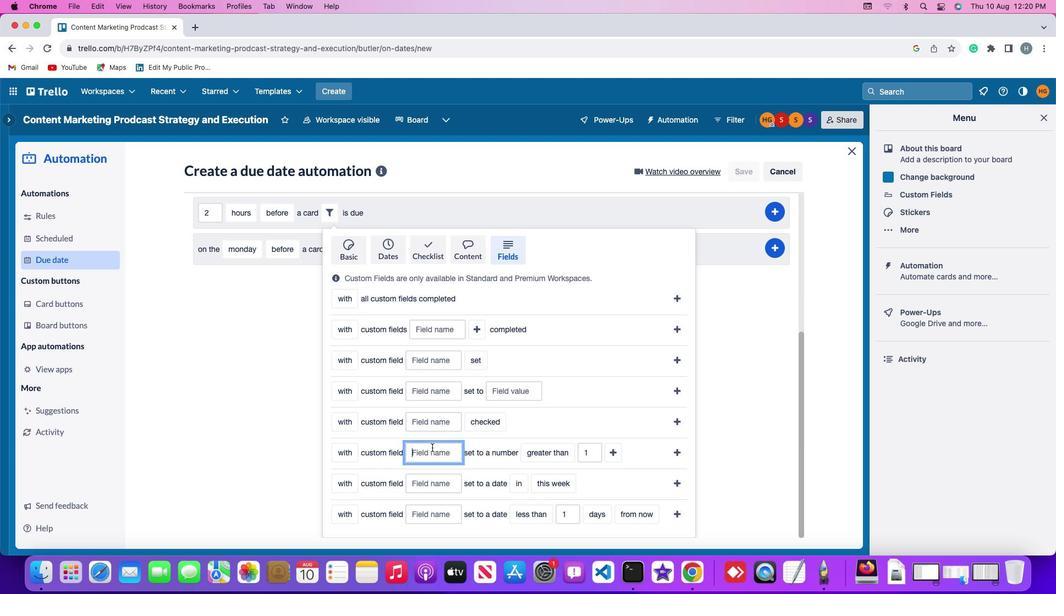 
Action: Mouse pressed left at (432, 448)
Screenshot: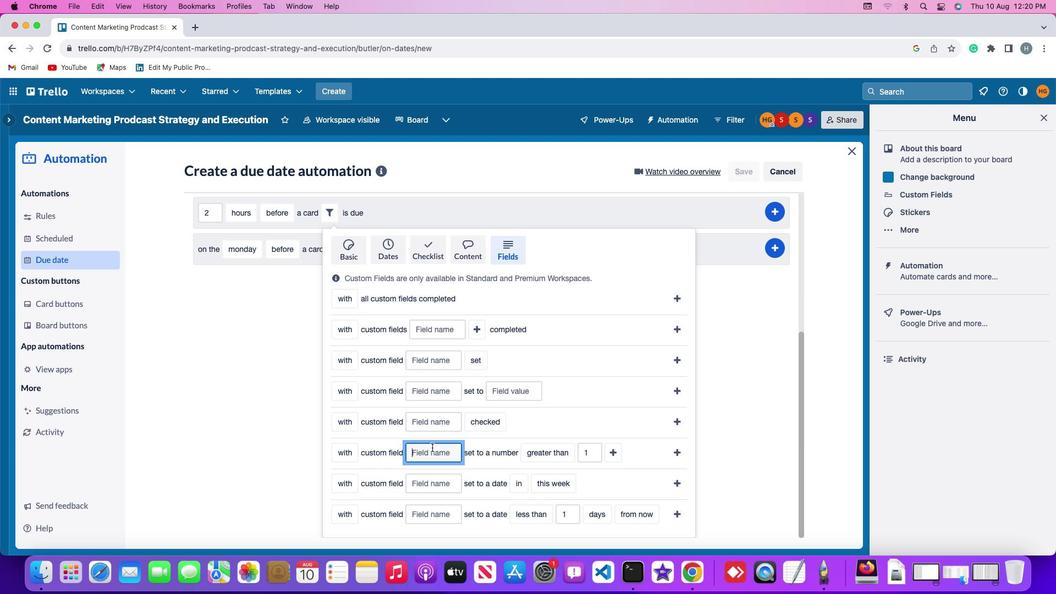 
Action: Key pressed Key.shift'R''e''s''u''m''e'
Screenshot: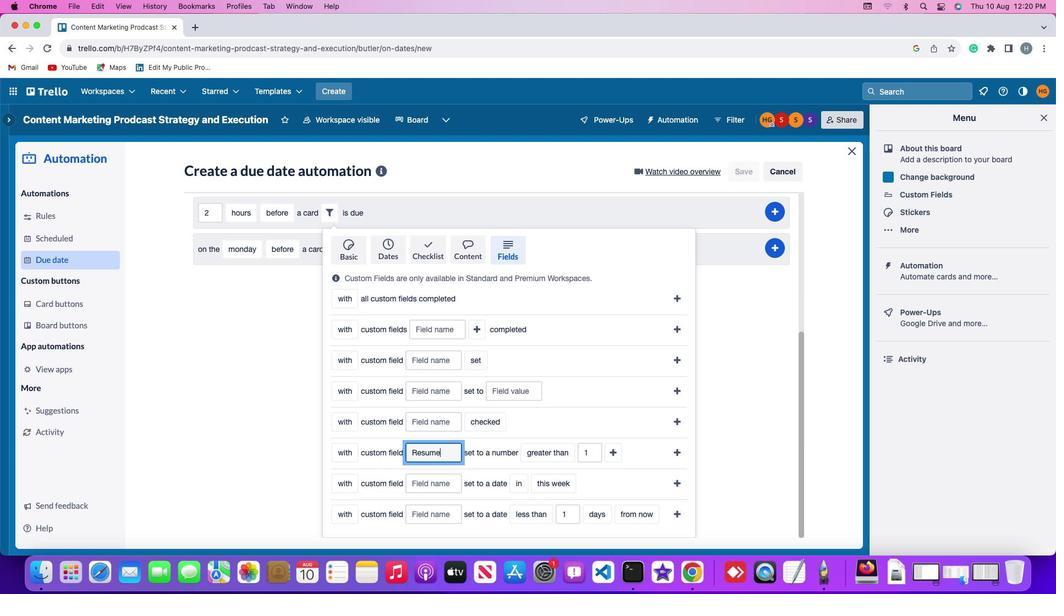 
Action: Mouse moved to (535, 450)
Screenshot: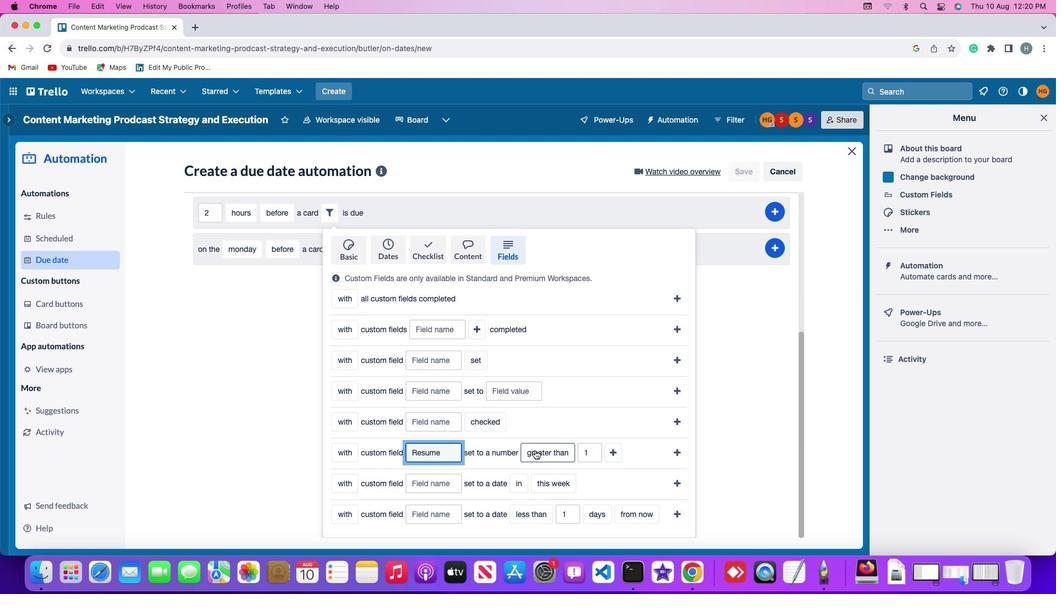 
Action: Mouse pressed left at (535, 450)
Screenshot: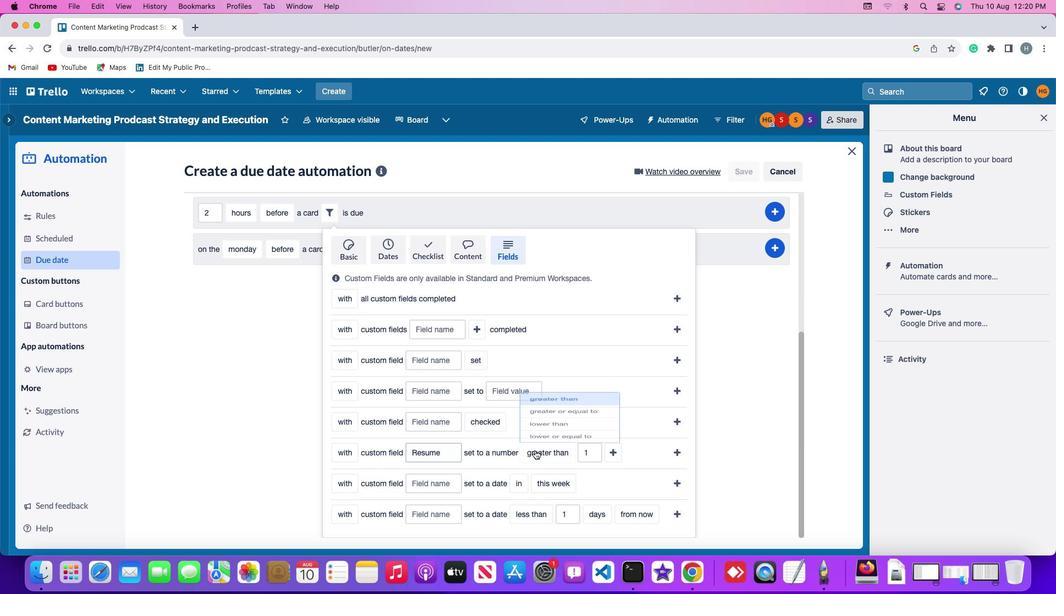
Action: Mouse moved to (554, 367)
Screenshot: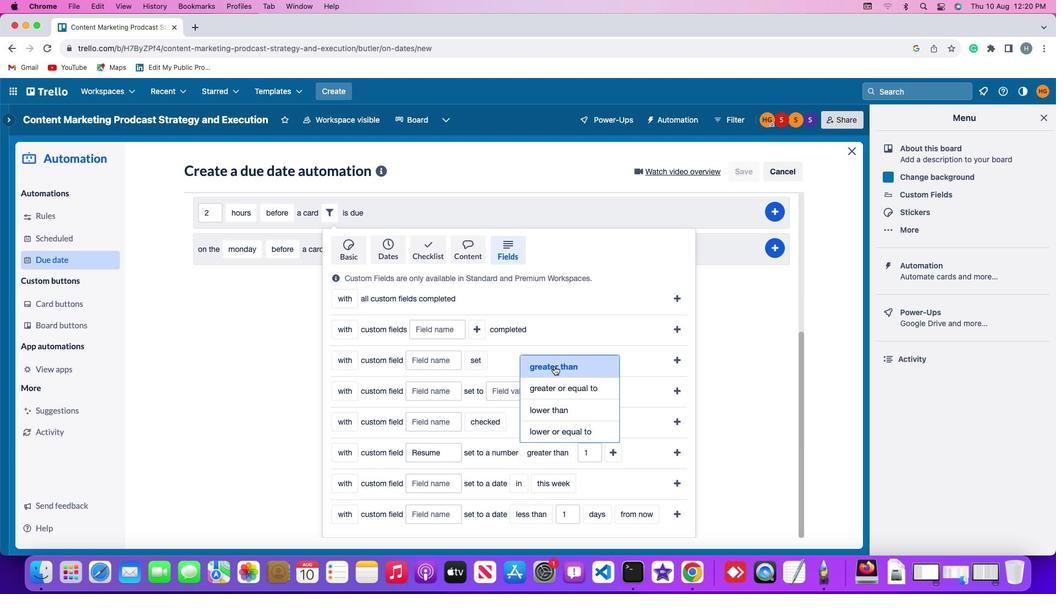 
Action: Mouse pressed left at (554, 367)
Screenshot: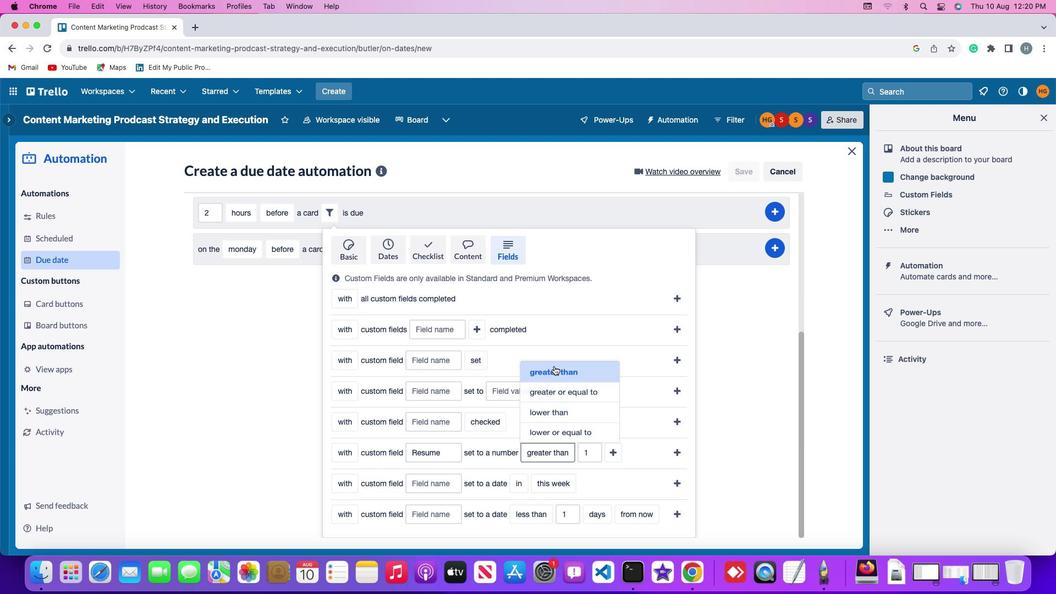 
Action: Mouse moved to (598, 453)
Screenshot: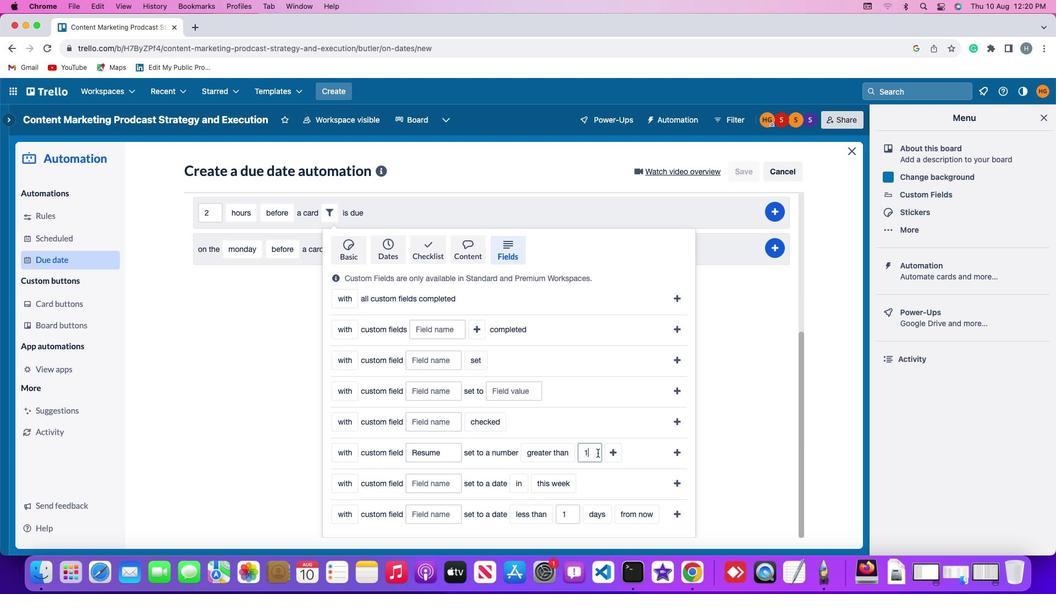
Action: Mouse pressed left at (598, 453)
Screenshot: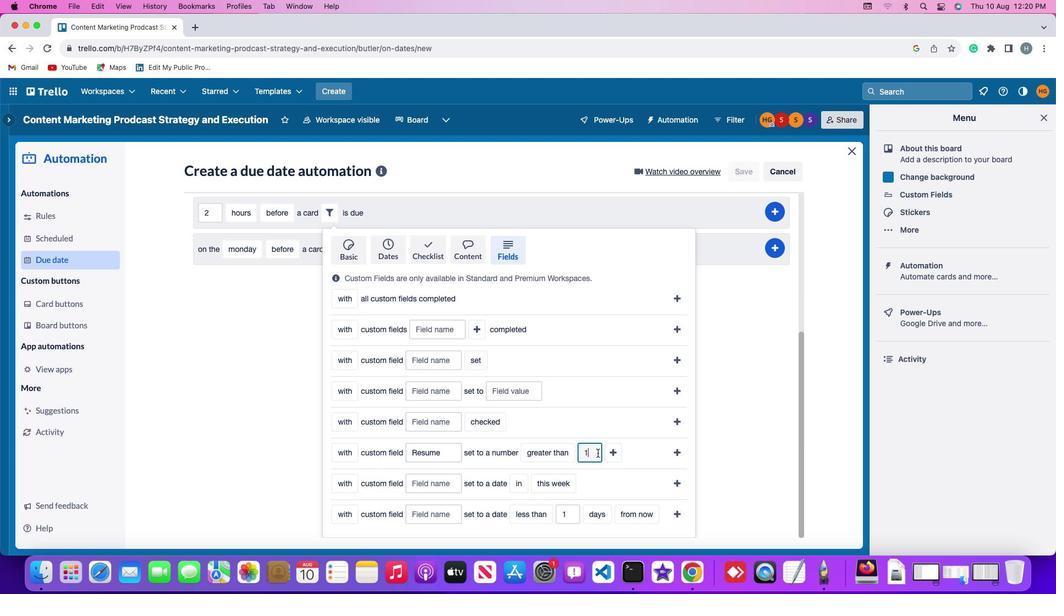 
Action: Mouse moved to (598, 452)
Screenshot: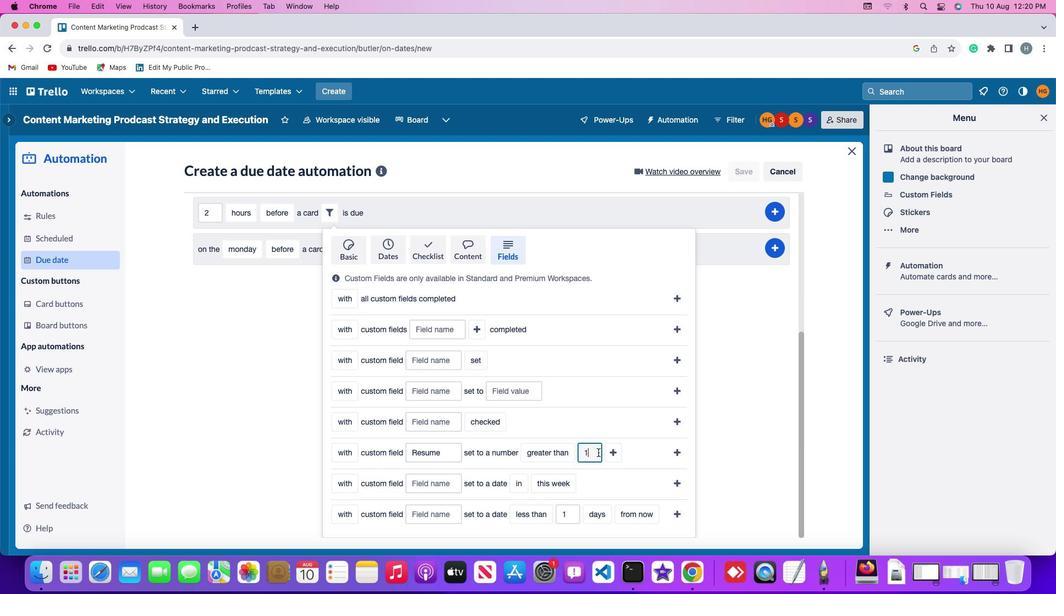 
Action: Key pressed Key.backspace'1'
Screenshot: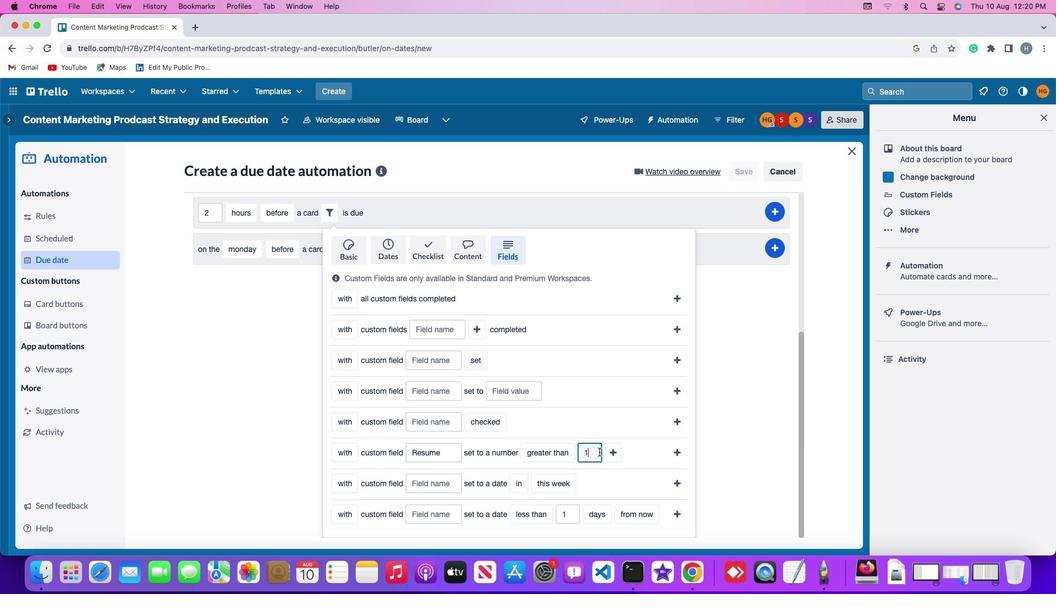 
Action: Mouse moved to (617, 452)
Screenshot: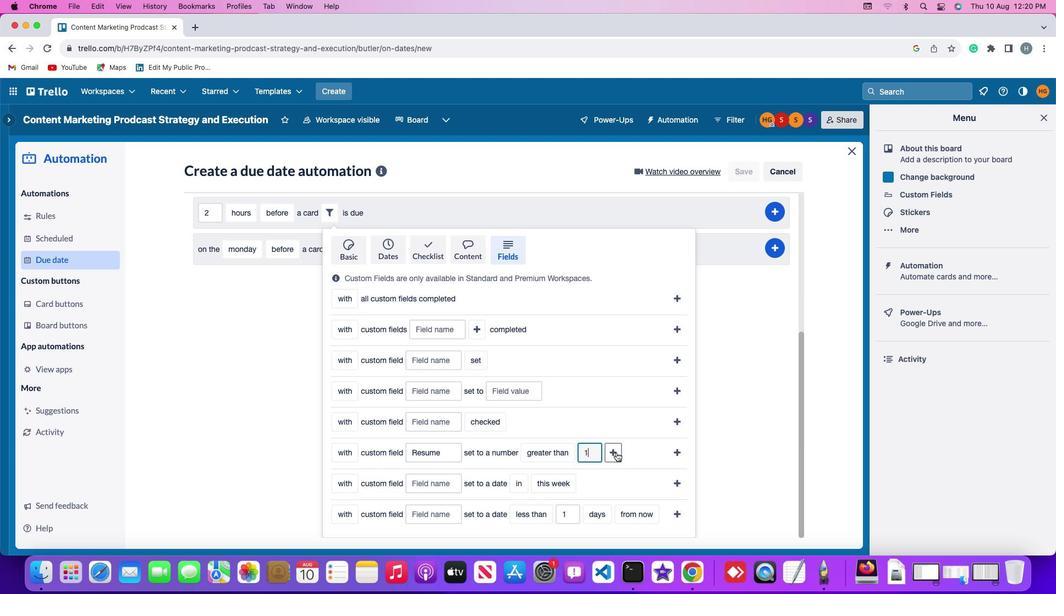 
Action: Mouse pressed left at (617, 452)
Screenshot: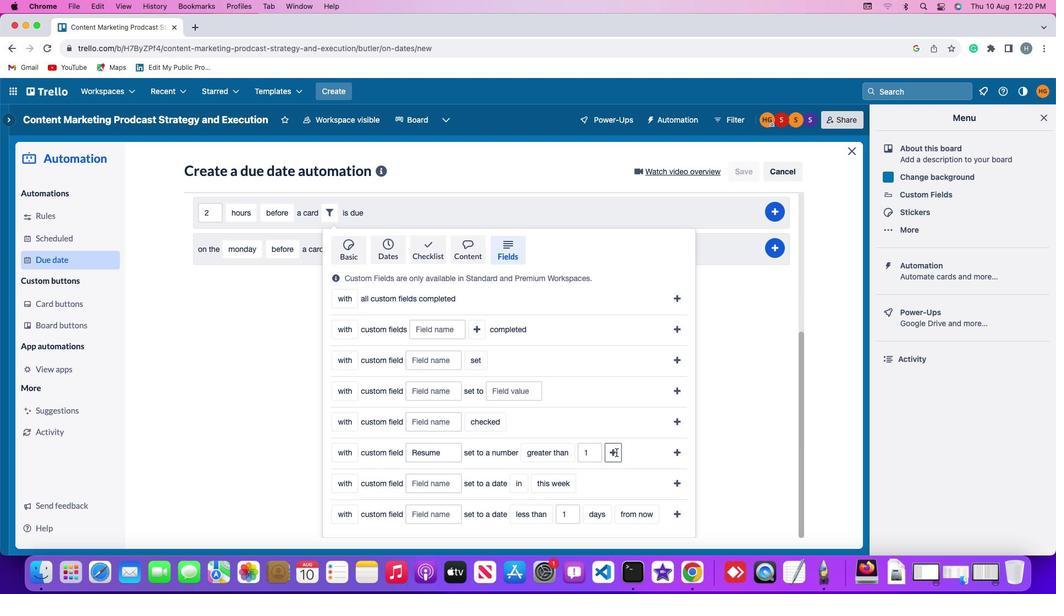 
Action: Mouse moved to (656, 458)
Screenshot: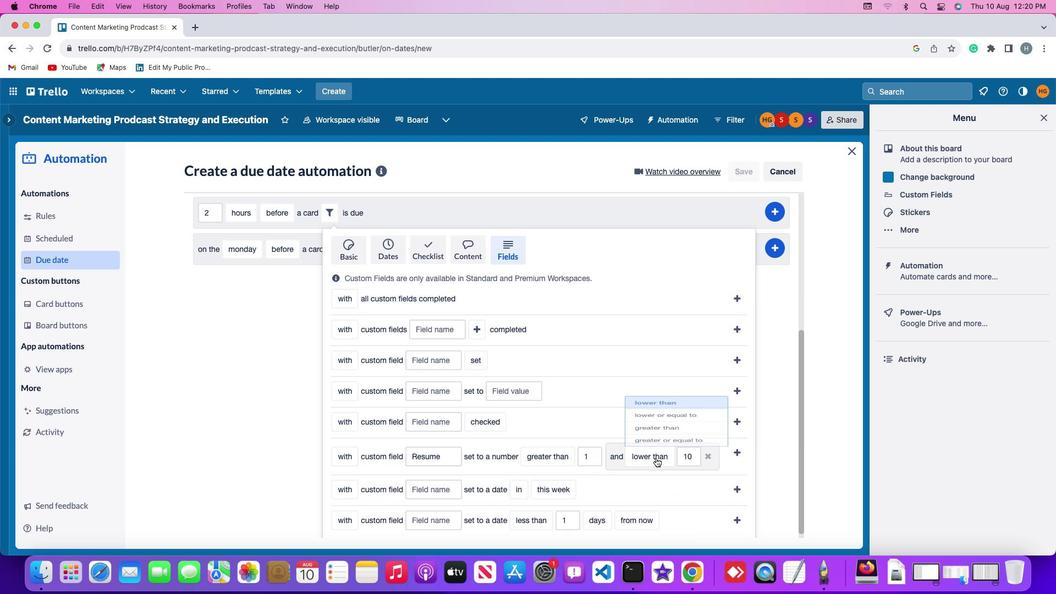 
Action: Mouse pressed left at (656, 458)
Screenshot: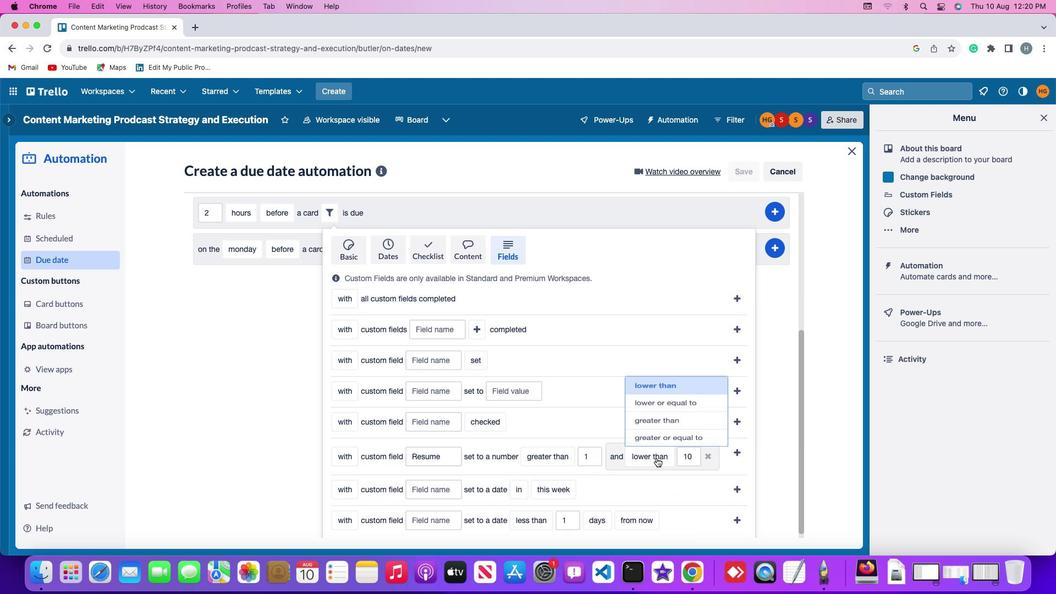 
Action: Mouse moved to (663, 368)
Screenshot: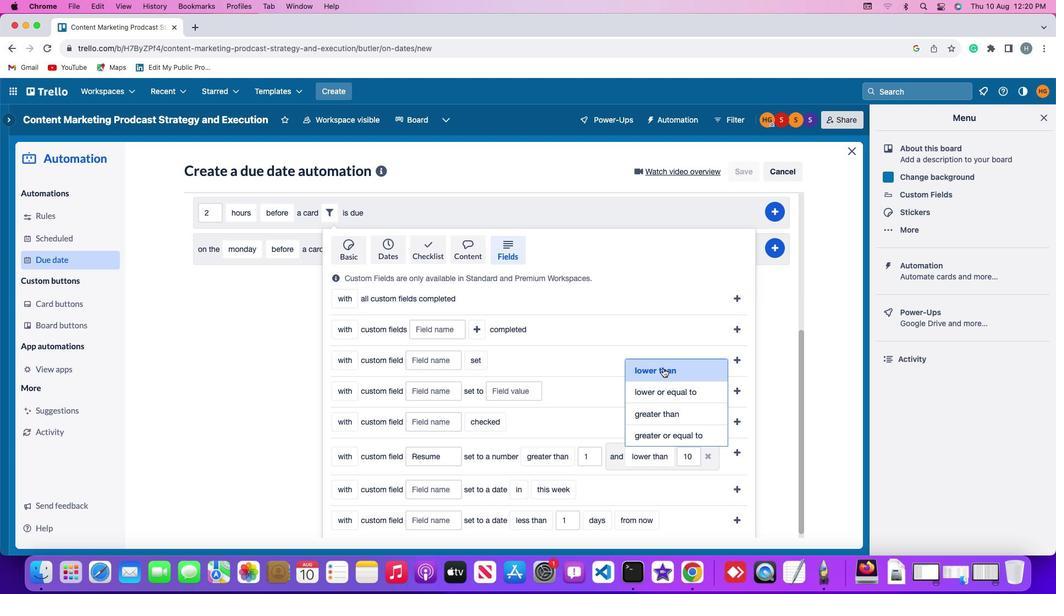 
Action: Mouse pressed left at (663, 368)
Screenshot: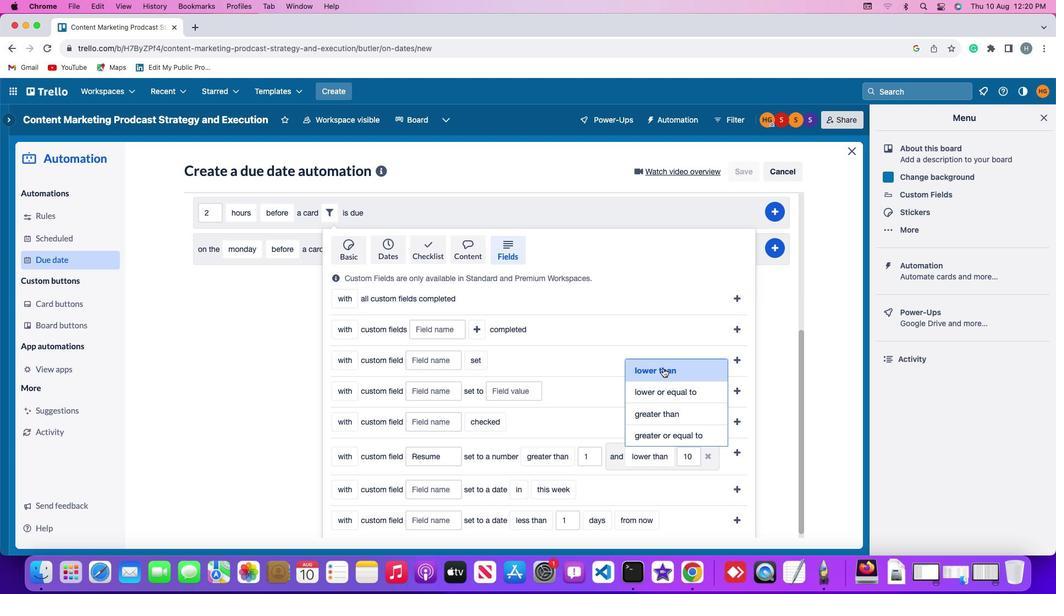 
Action: Mouse moved to (695, 456)
Screenshot: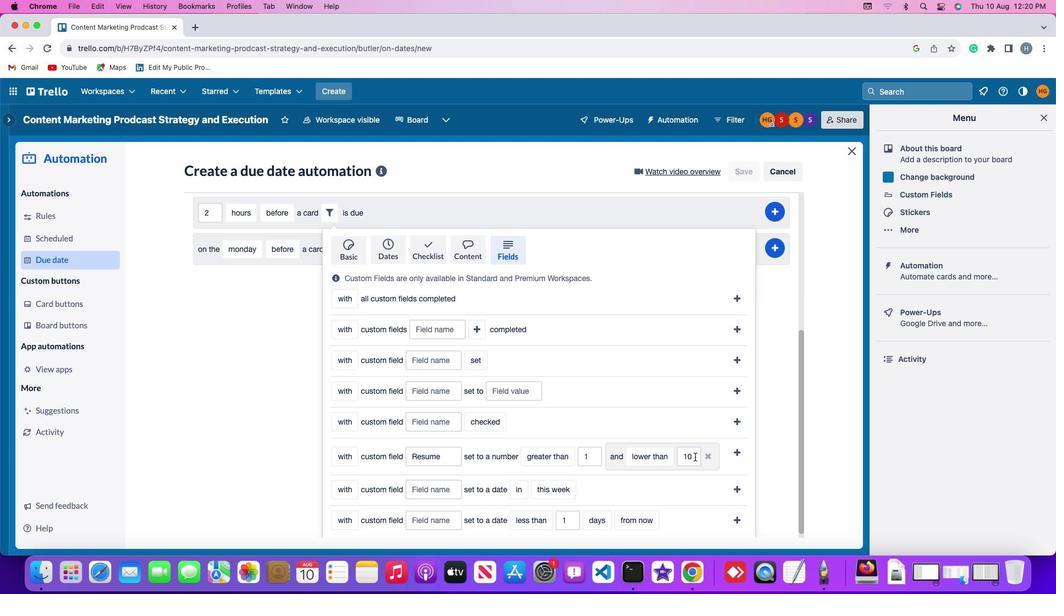 
Action: Mouse pressed left at (695, 456)
Screenshot: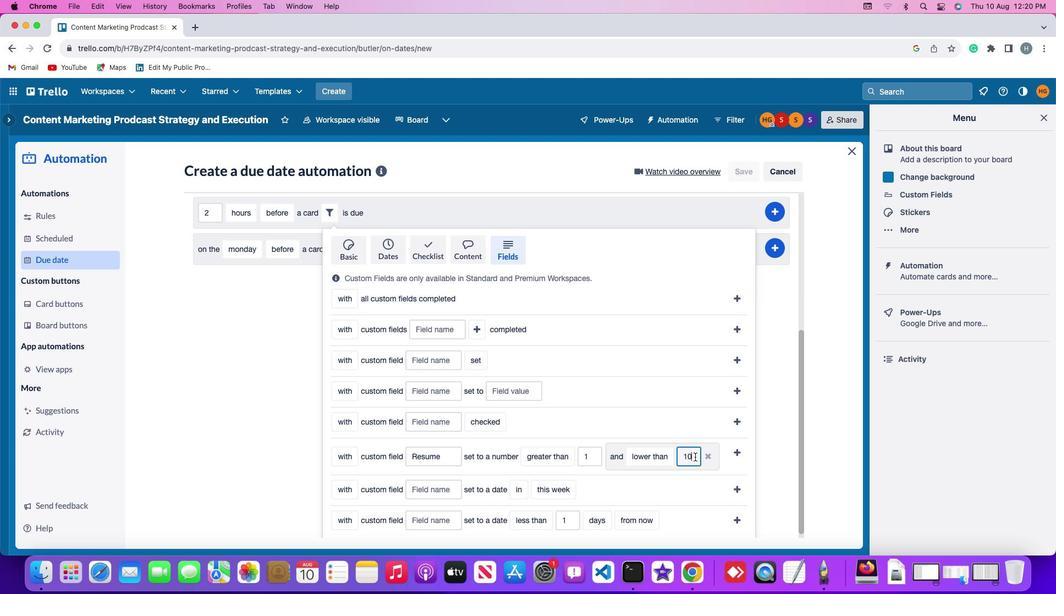 
Action: Mouse moved to (696, 455)
Screenshot: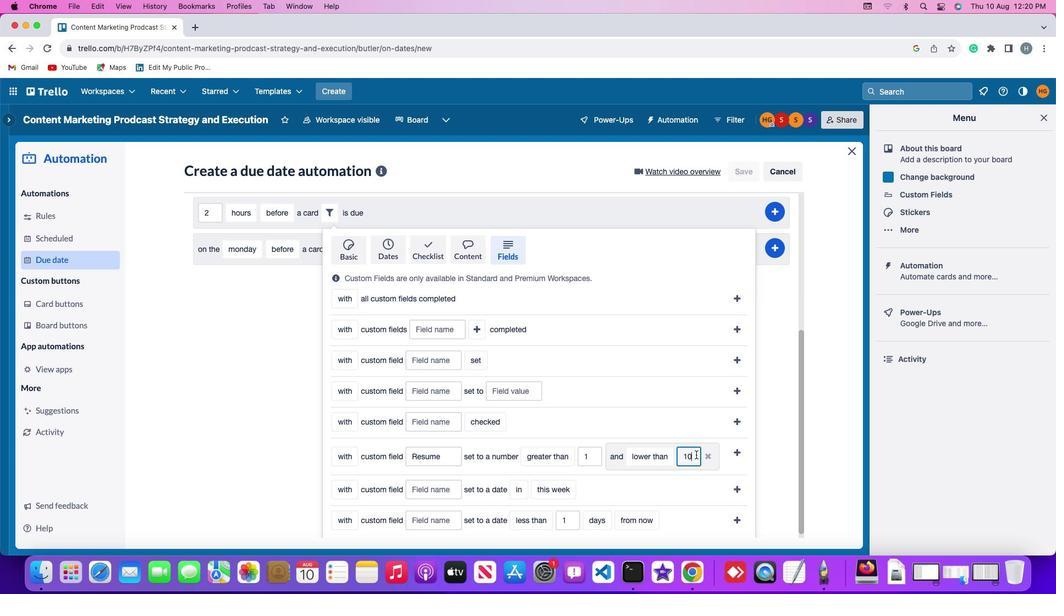 
Action: Key pressed Key.backspaceKey.backspace'1''0'
Screenshot: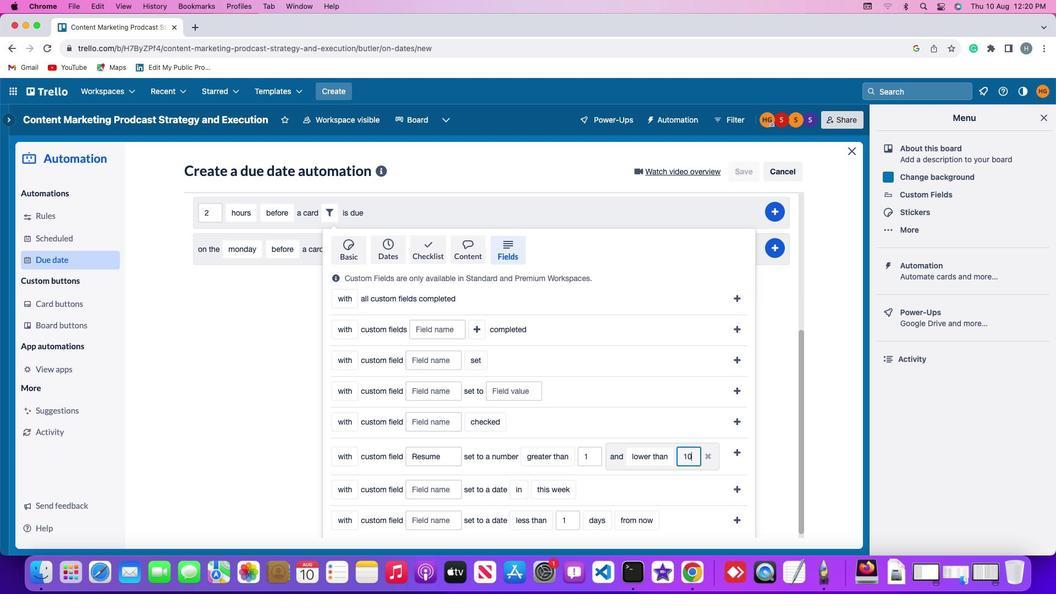 
Action: Mouse moved to (740, 450)
Screenshot: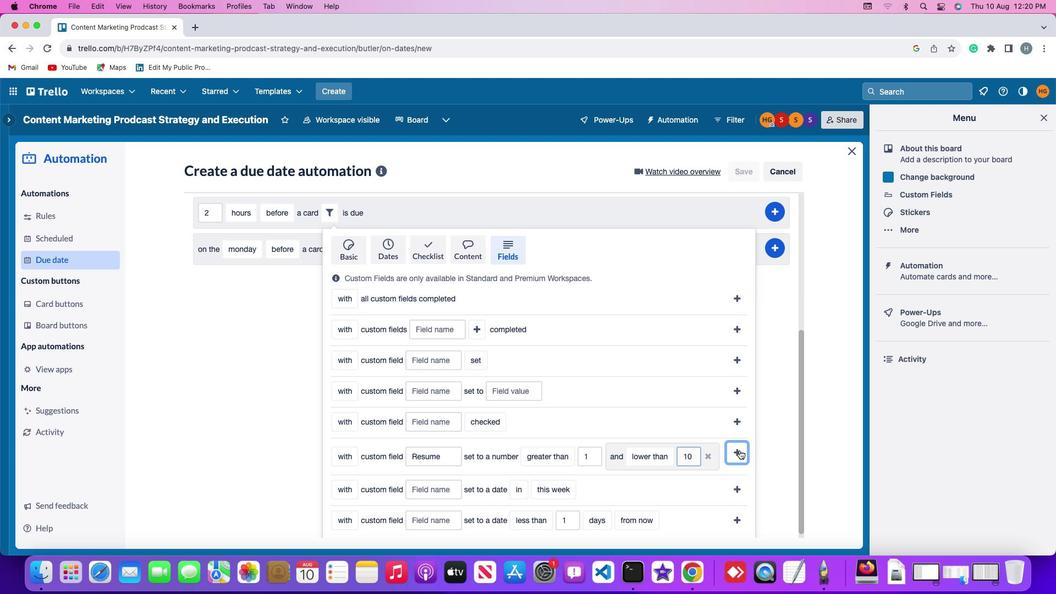 
Action: Mouse pressed left at (740, 450)
Screenshot: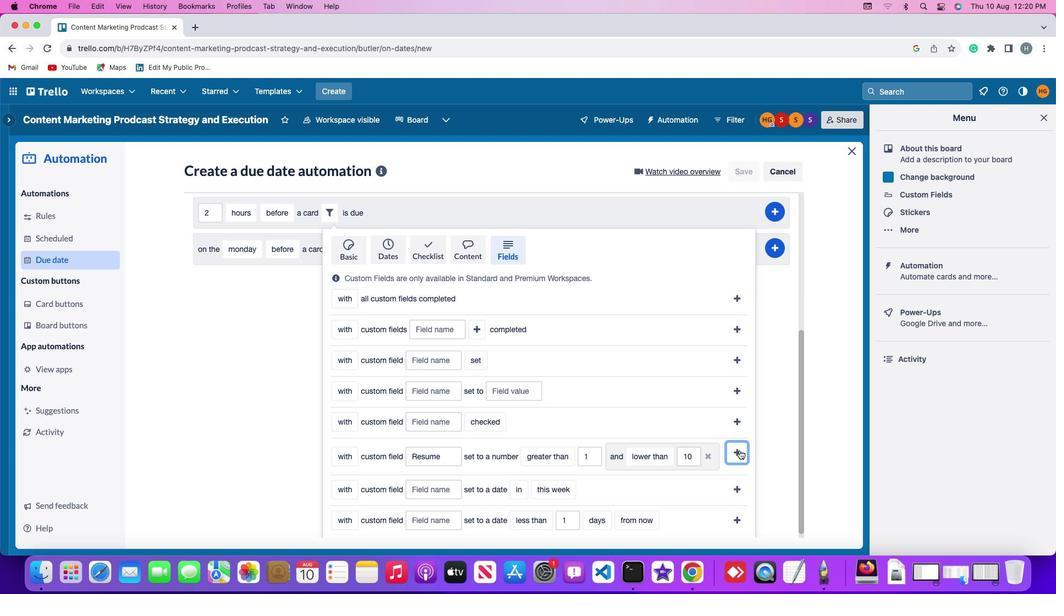 
Action: Mouse moved to (785, 437)
Screenshot: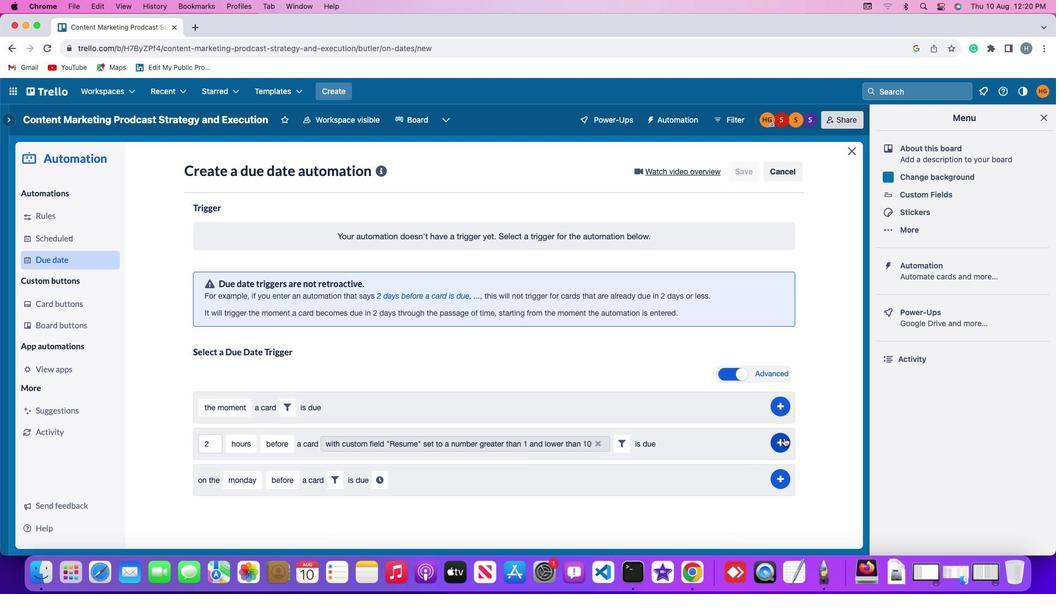 
Action: Mouse pressed left at (785, 437)
Screenshot: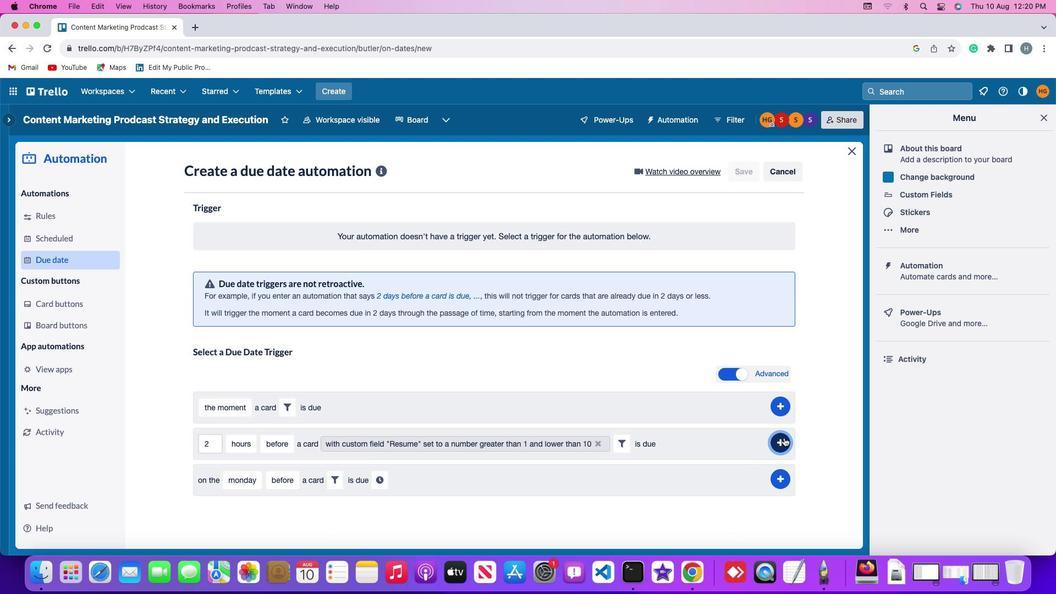
Action: Mouse moved to (830, 378)
Screenshot: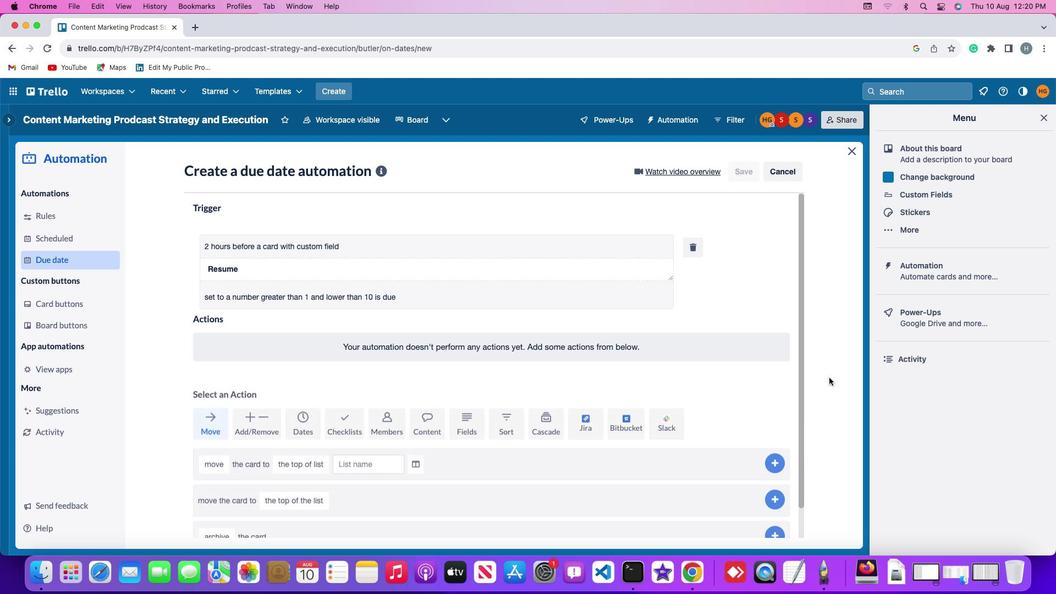 
